 Task: Log work in the project TriumphTech for the issue 'Implement a new cloud-based customer service platform for a company with omnichannel communication and AI-powered chatbots' spent time as '3w 6d 22h 40m' and remaining time as '5w 4d 16h 44m' and move to bottom of backlog. Now add the issue to the epic 'Risk Assessment and Management'.
Action: Mouse moved to (1175, 531)
Screenshot: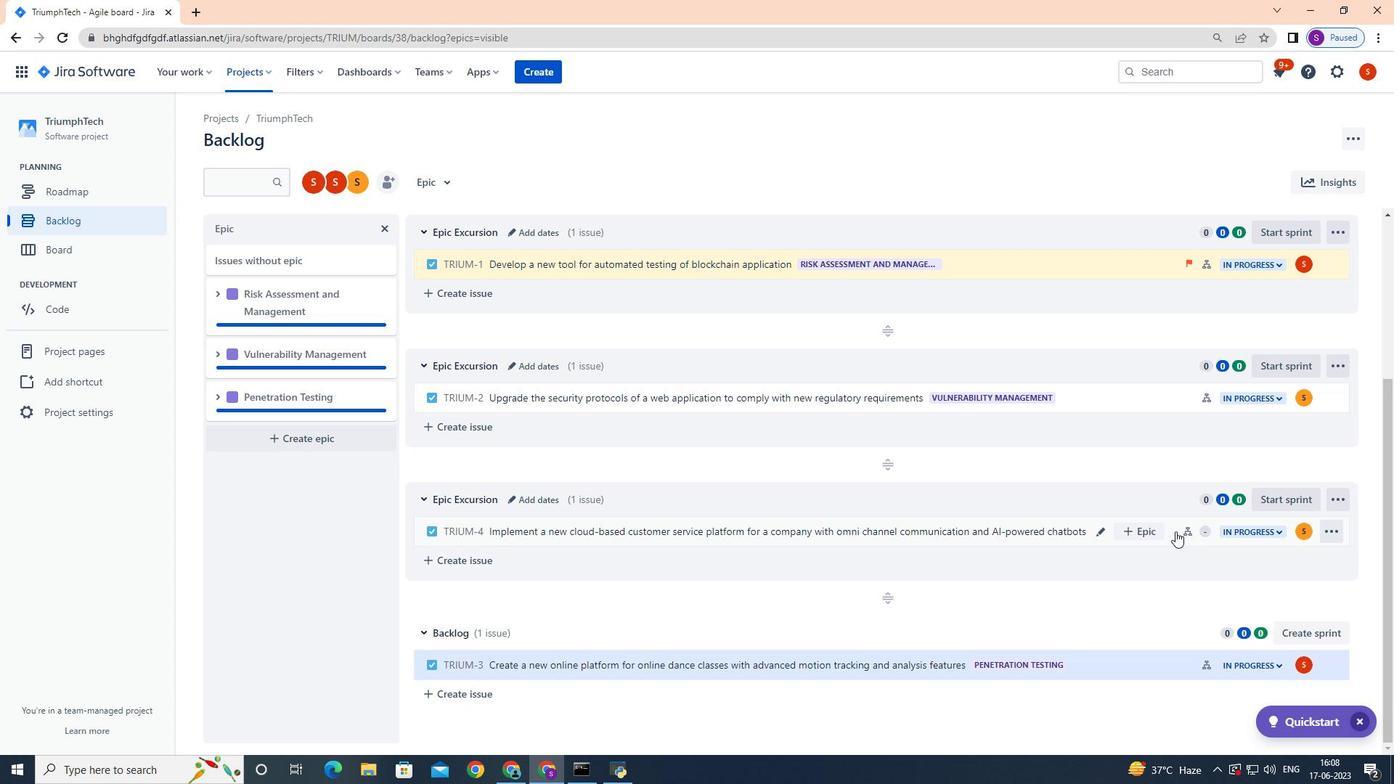 
Action: Mouse pressed left at (1175, 531)
Screenshot: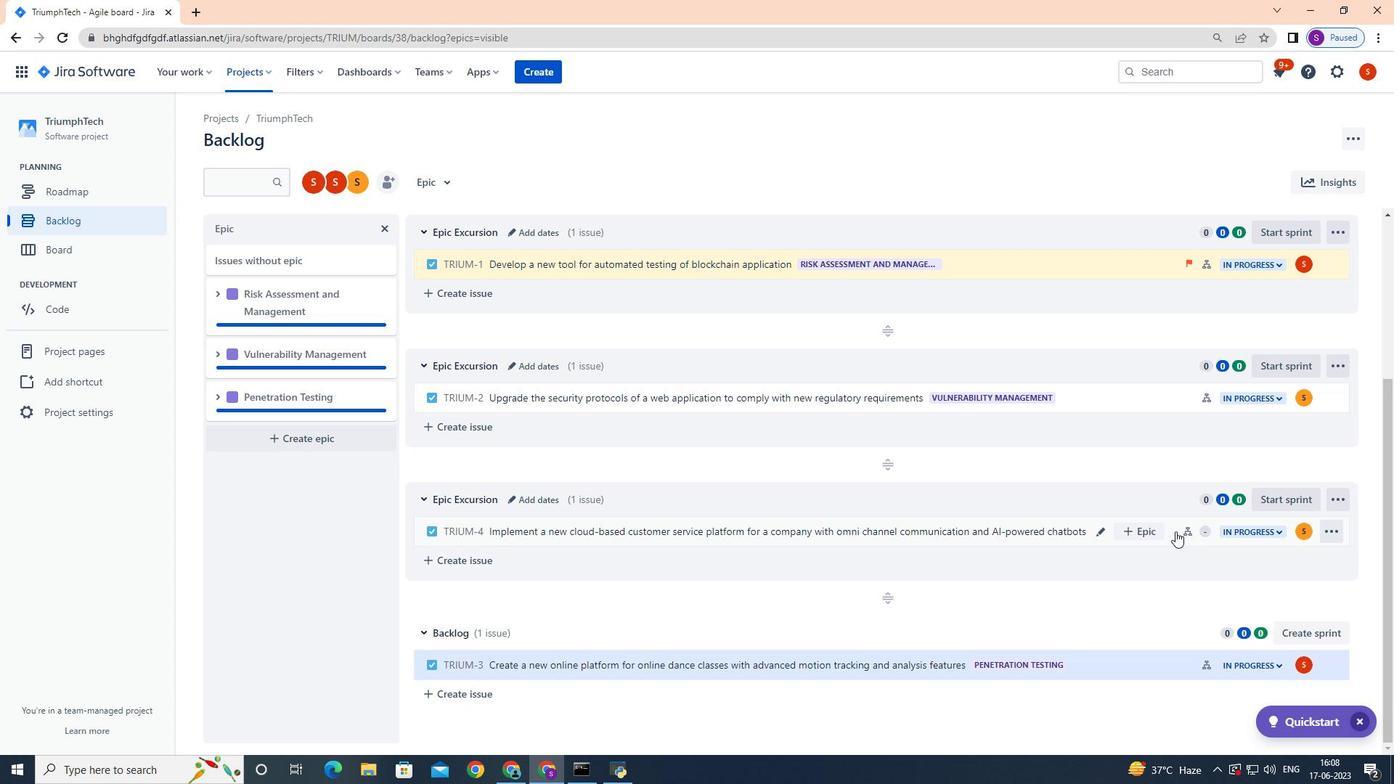
Action: Mouse moved to (1182, 531)
Screenshot: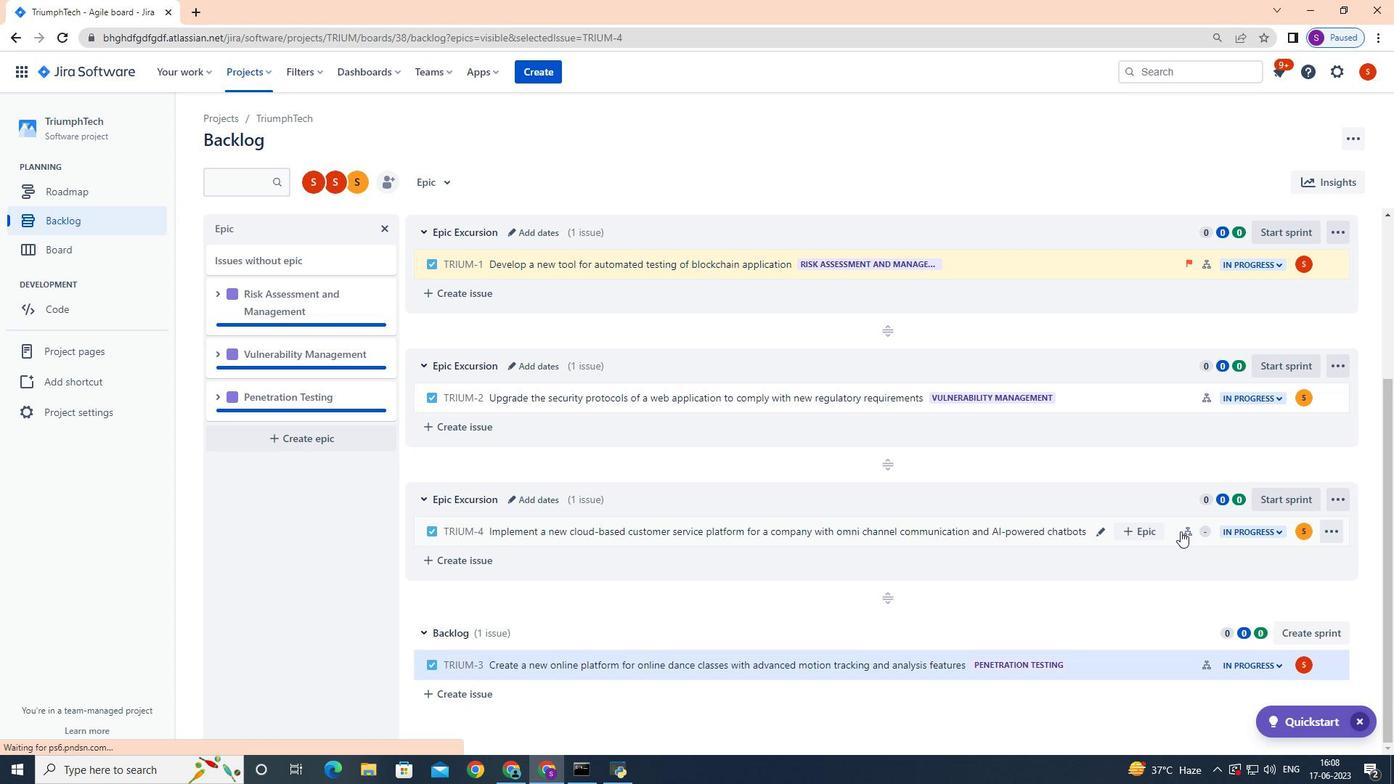 
Action: Mouse pressed left at (1182, 531)
Screenshot: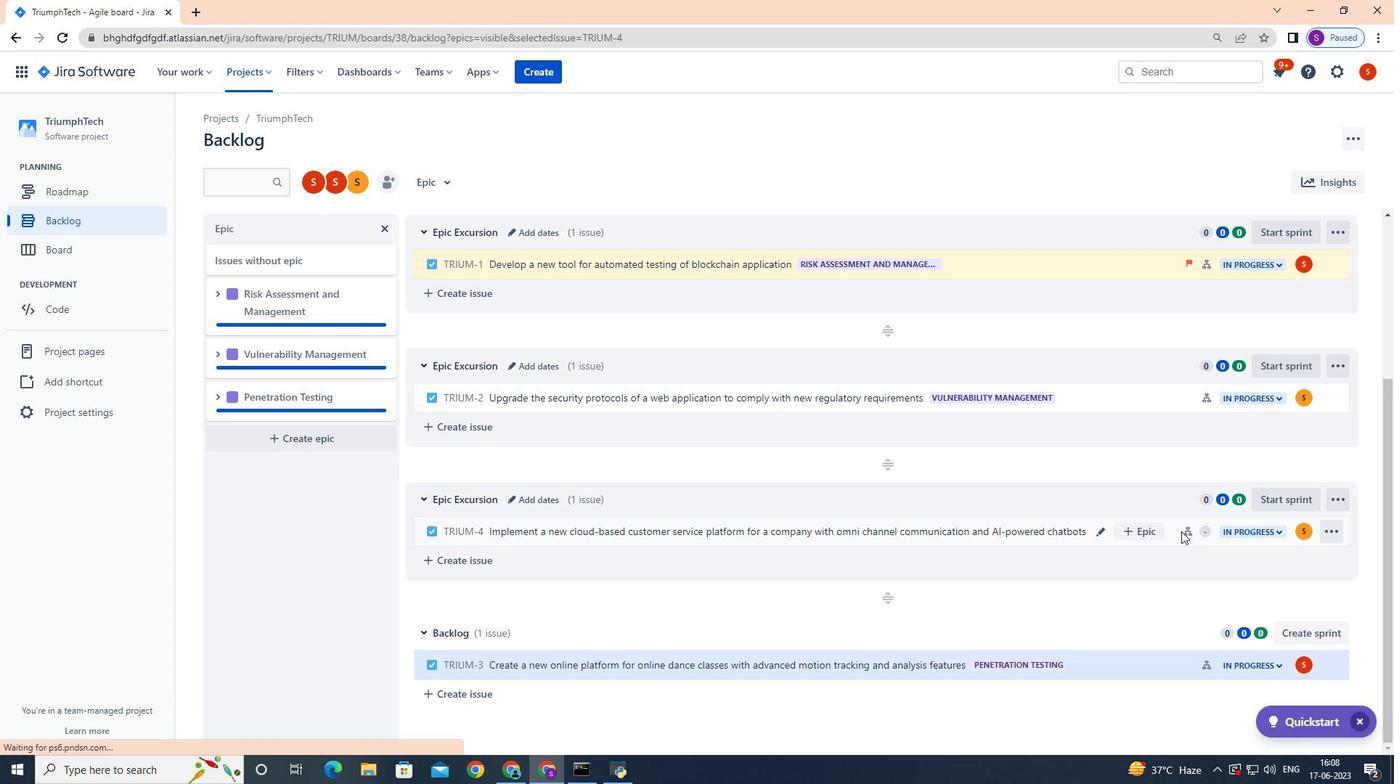 
Action: Mouse moved to (1331, 220)
Screenshot: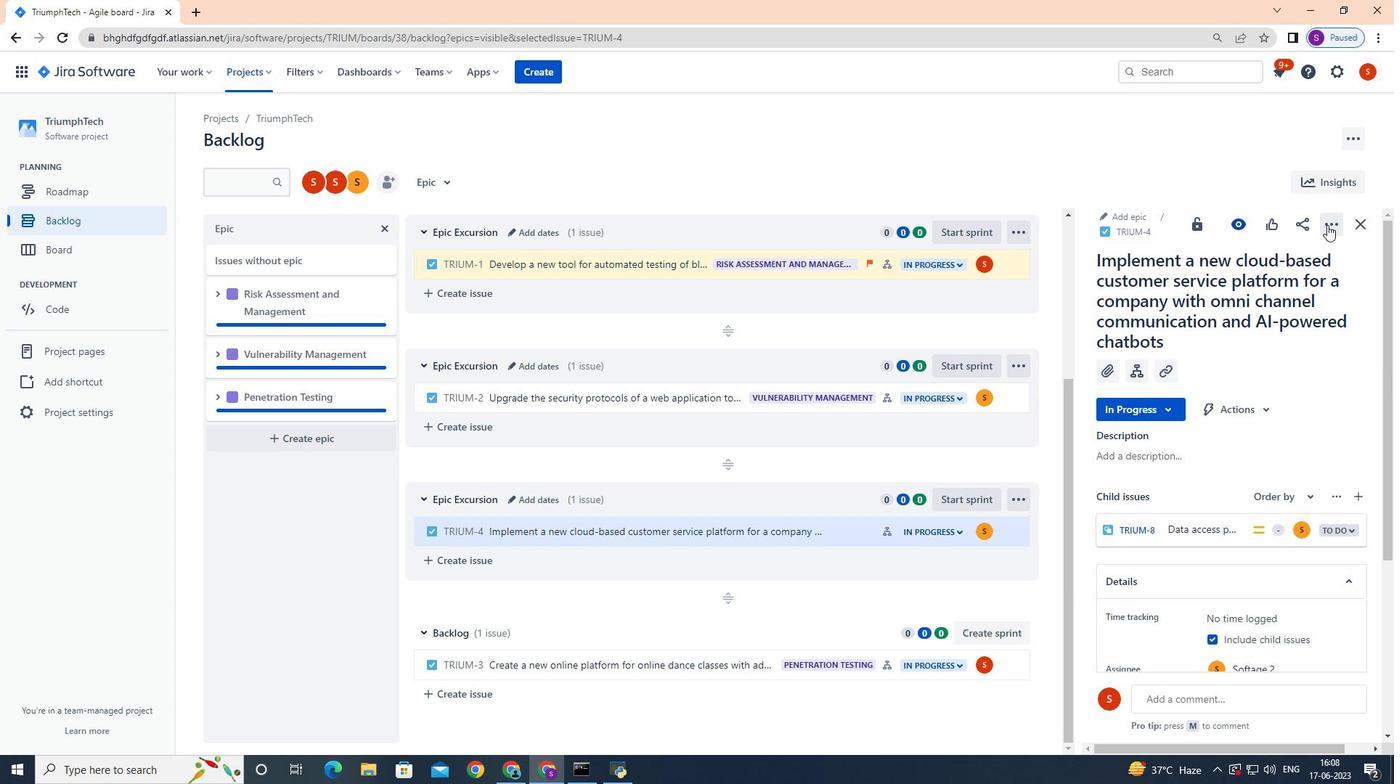 
Action: Mouse pressed left at (1331, 220)
Screenshot: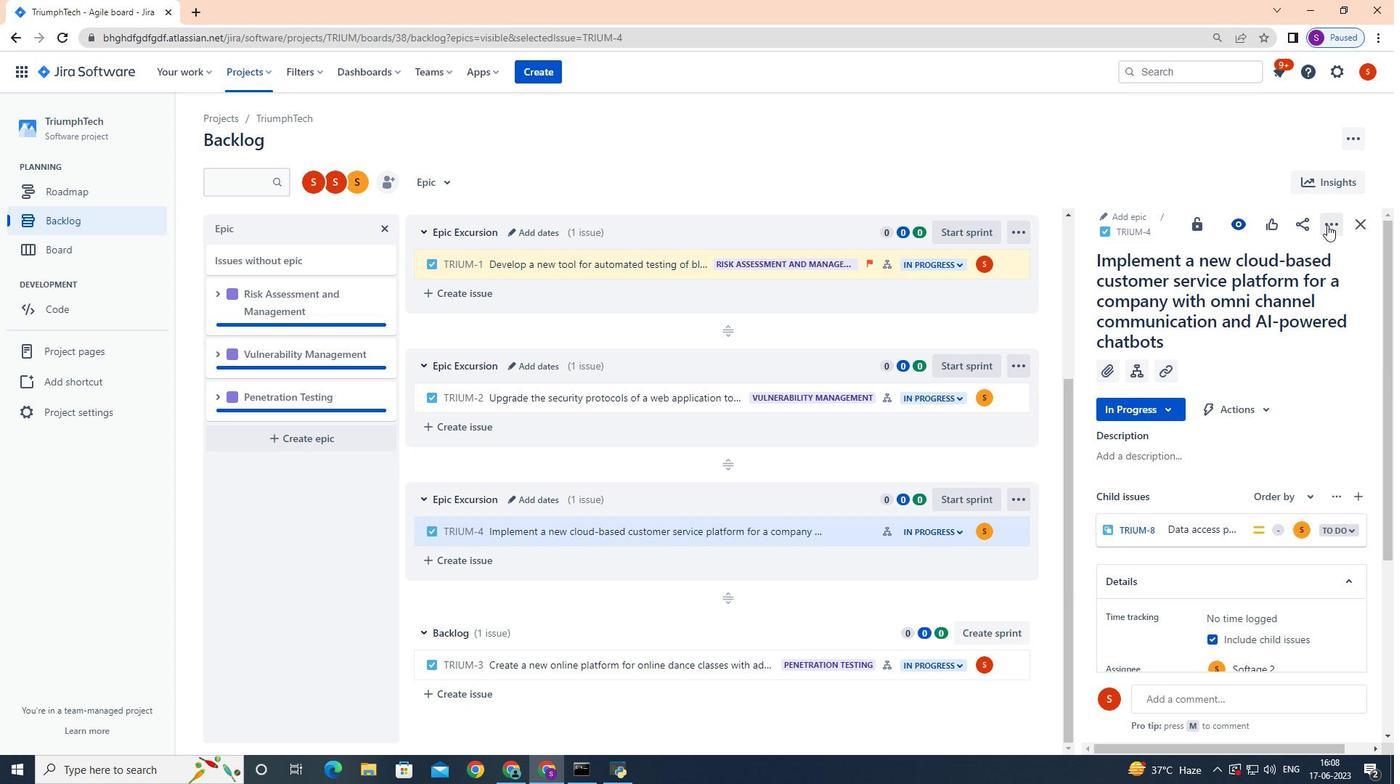
Action: Mouse moved to (1301, 265)
Screenshot: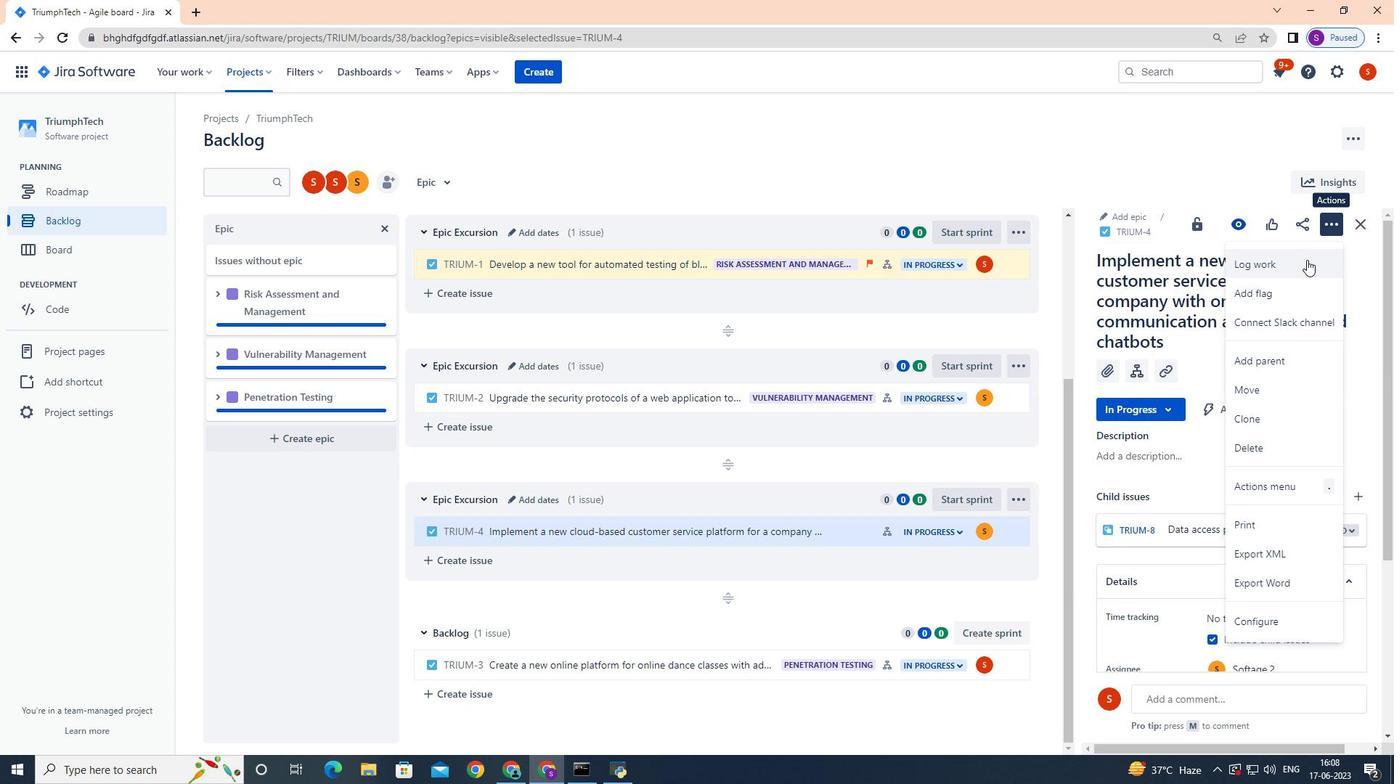 
Action: Mouse pressed left at (1301, 265)
Screenshot: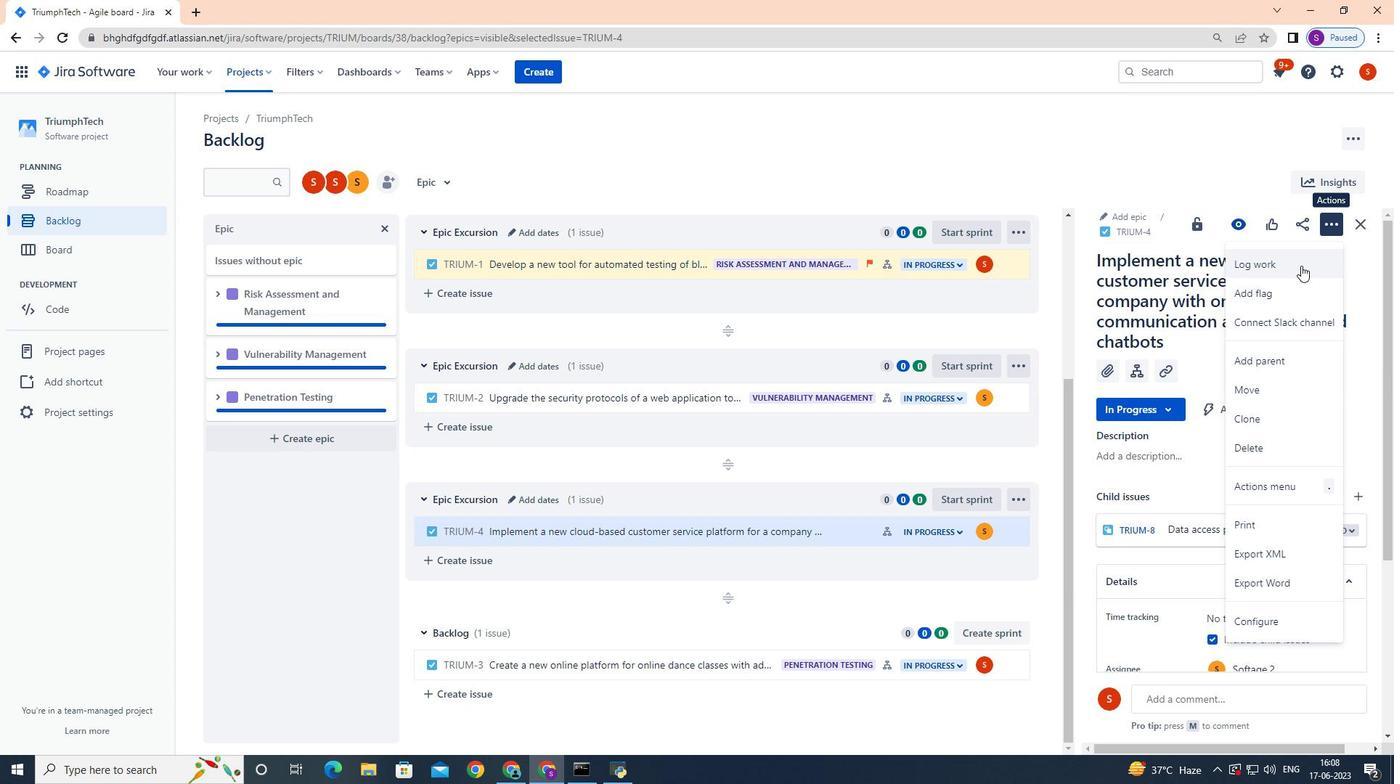 
Action: Mouse moved to (1296, 265)
Screenshot: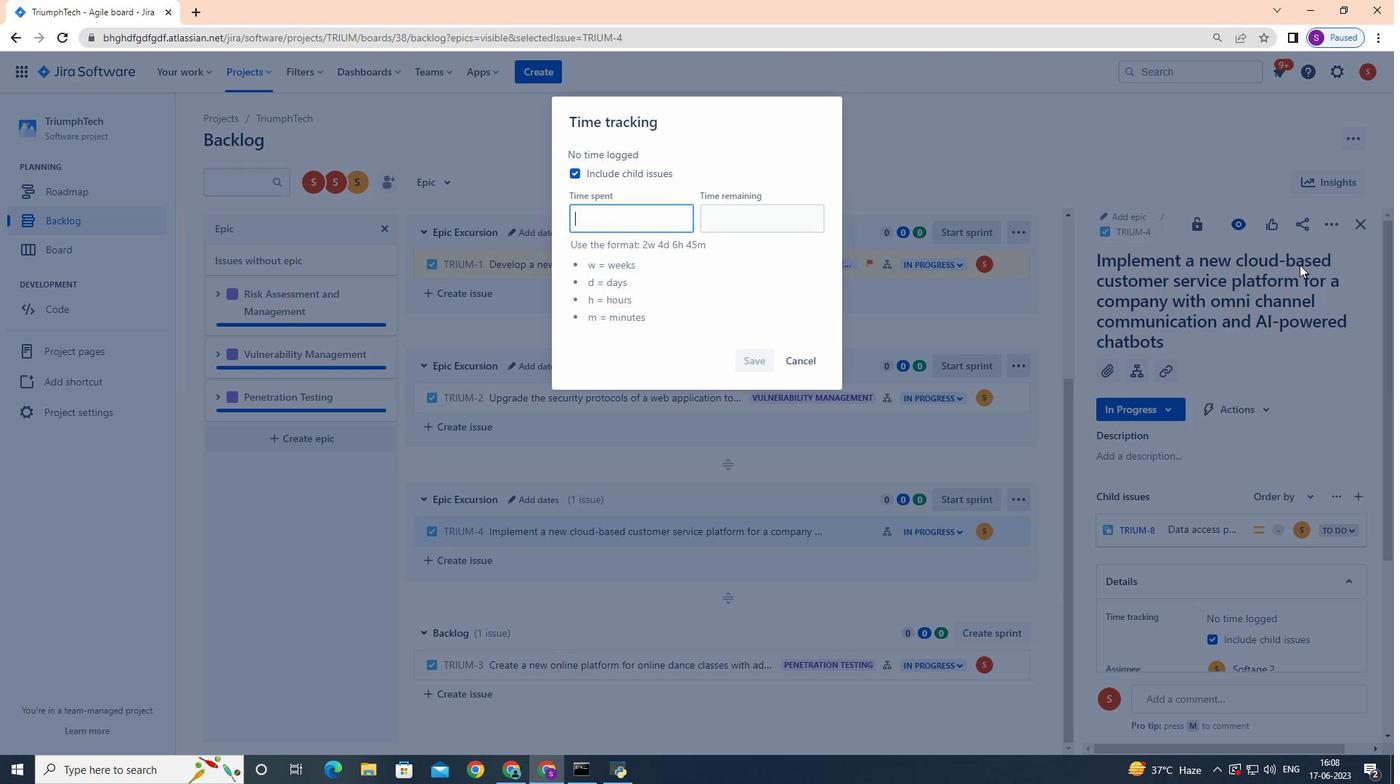 
Action: Key pressed 3w<Key.space>6d<Key.space>22h<Key.space>40m
Screenshot: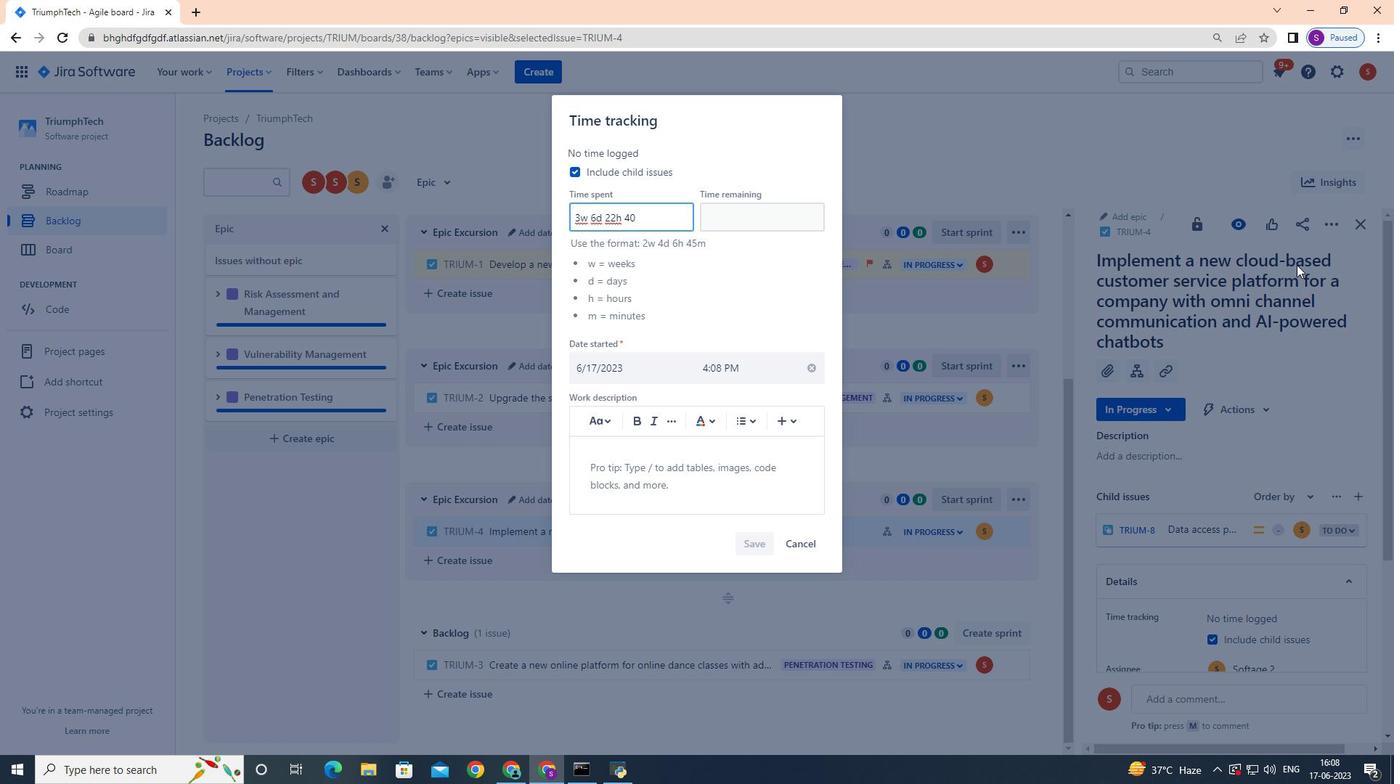 
Action: Mouse moved to (741, 221)
Screenshot: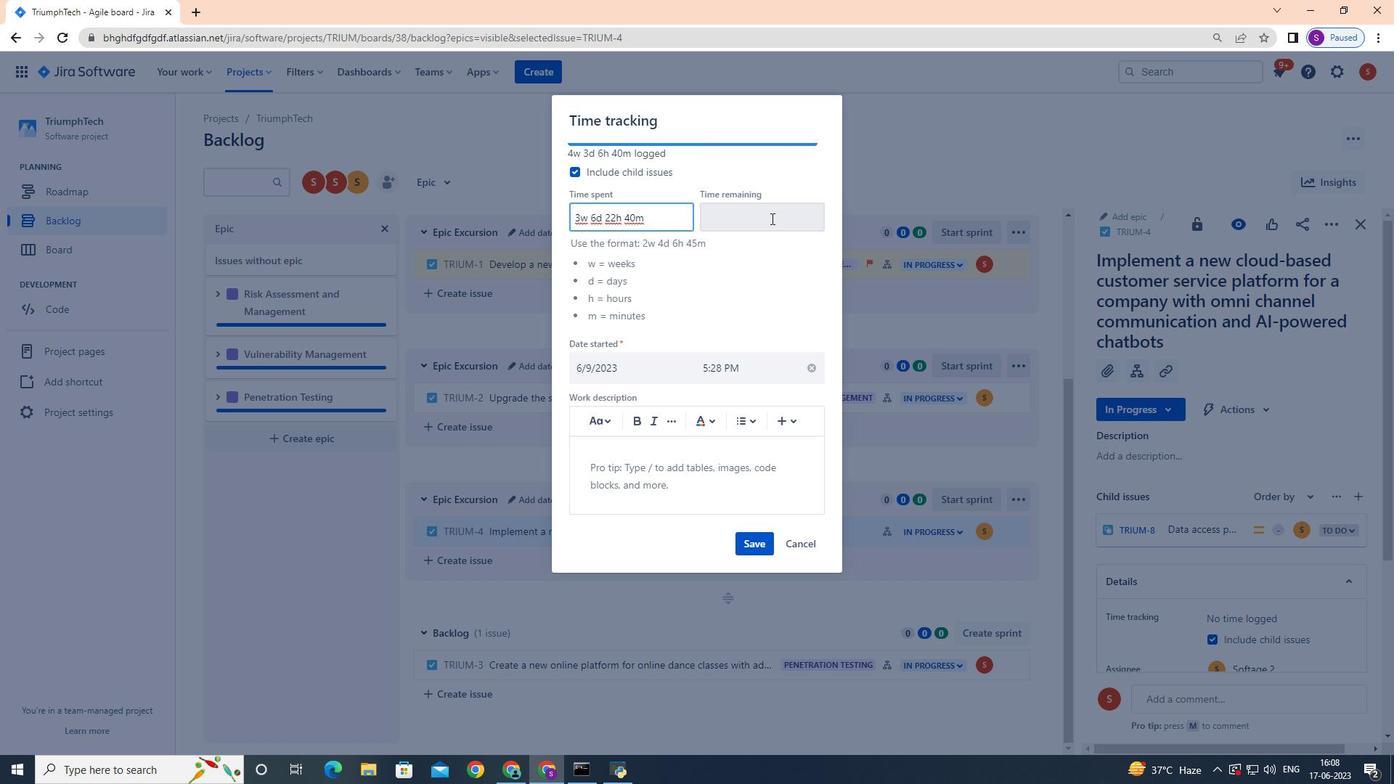 
Action: Mouse pressed left at (741, 221)
Screenshot: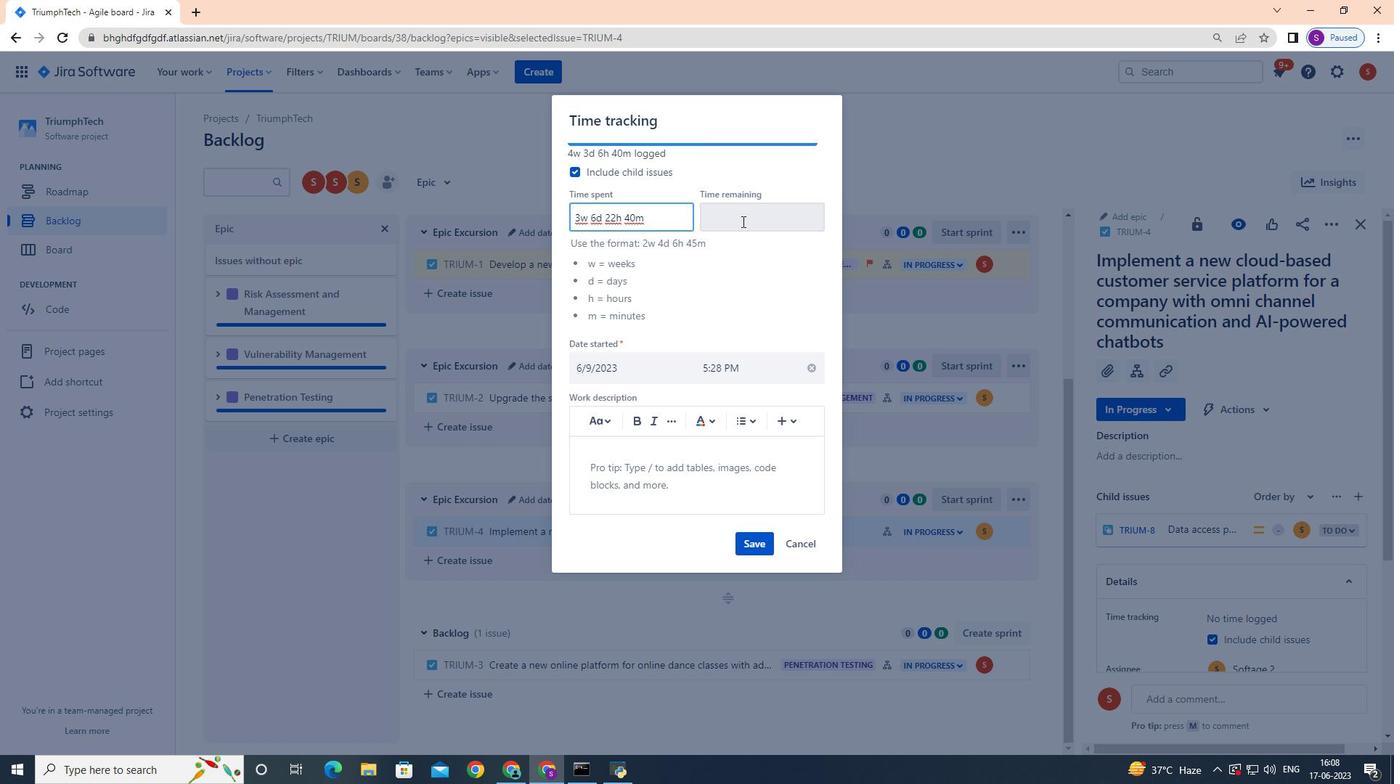 
Action: Mouse moved to (747, 219)
Screenshot: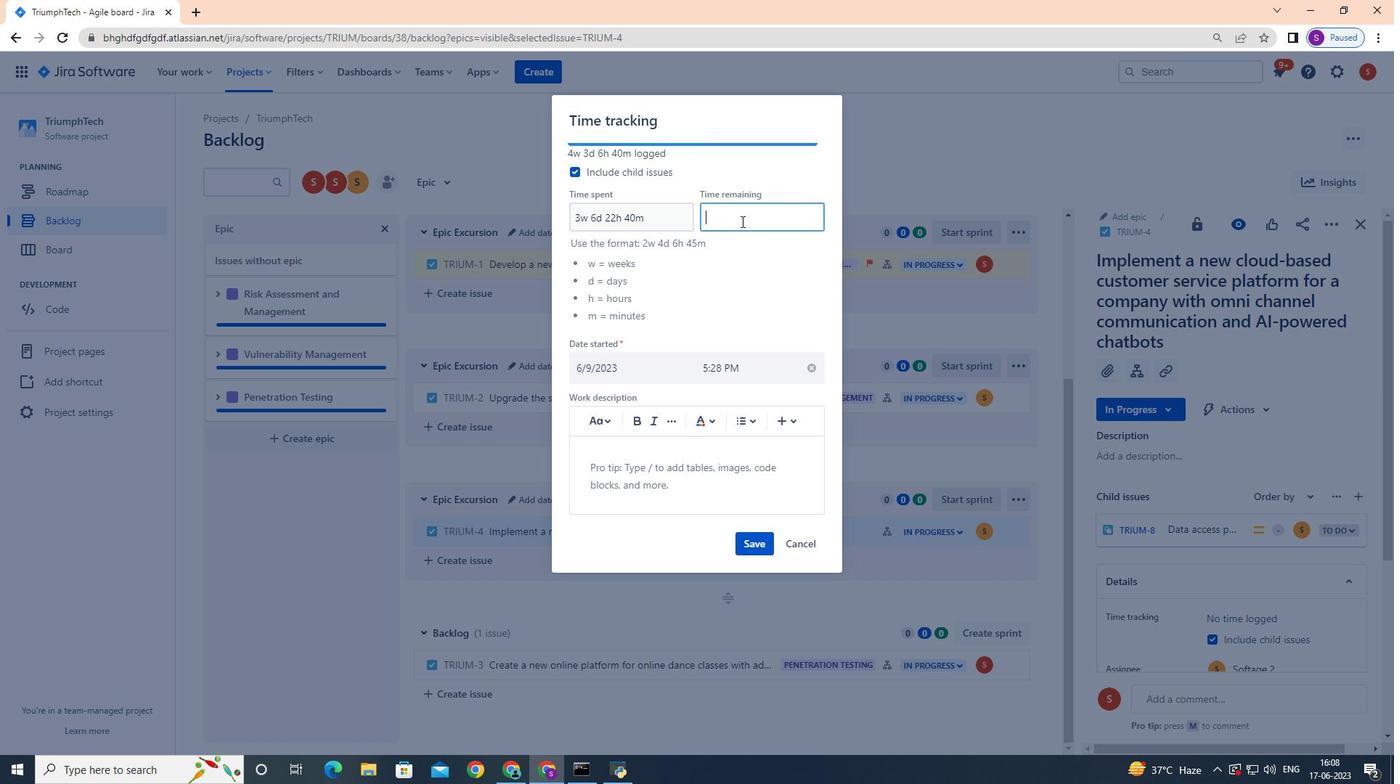 
Action: Key pressed 5w<Key.space>4d<Key.space>16h<Key.space>44m
Screenshot: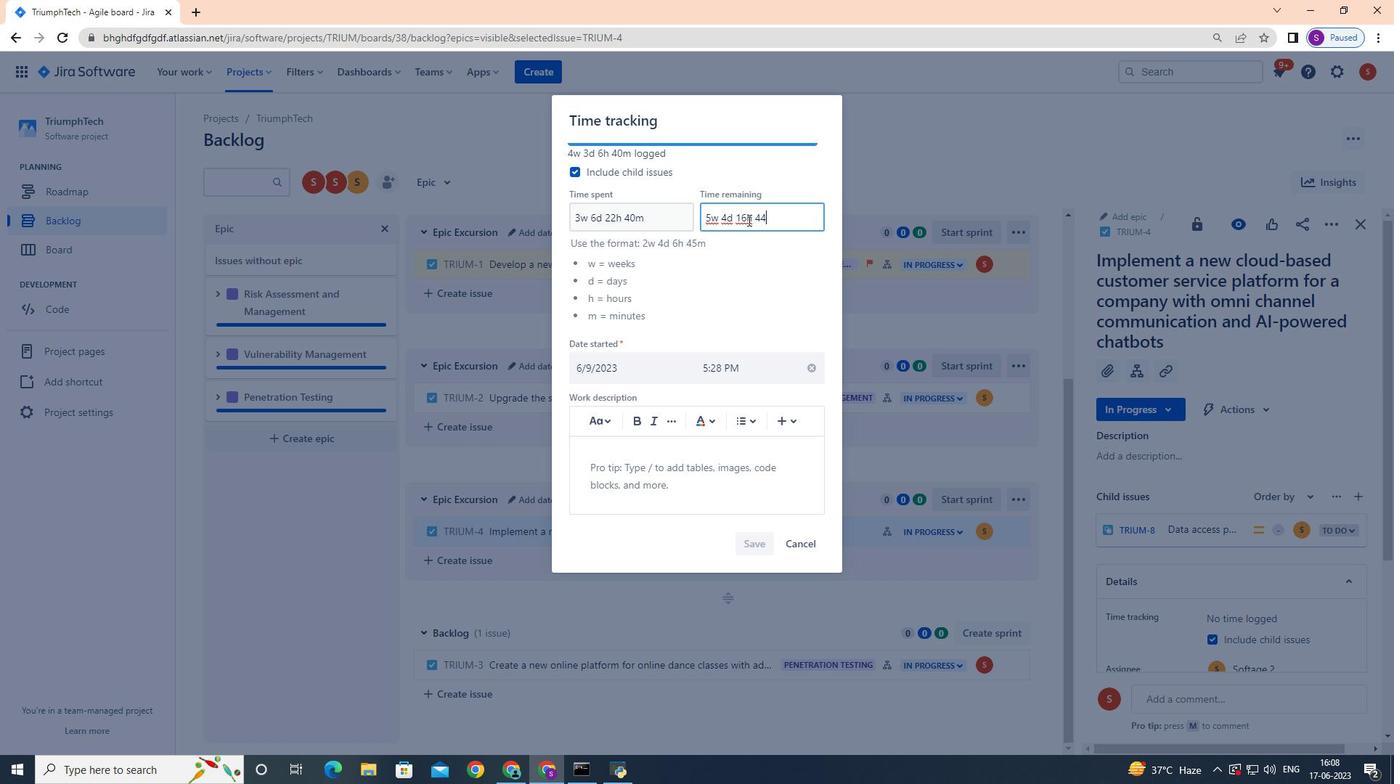 
Action: Mouse moved to (757, 546)
Screenshot: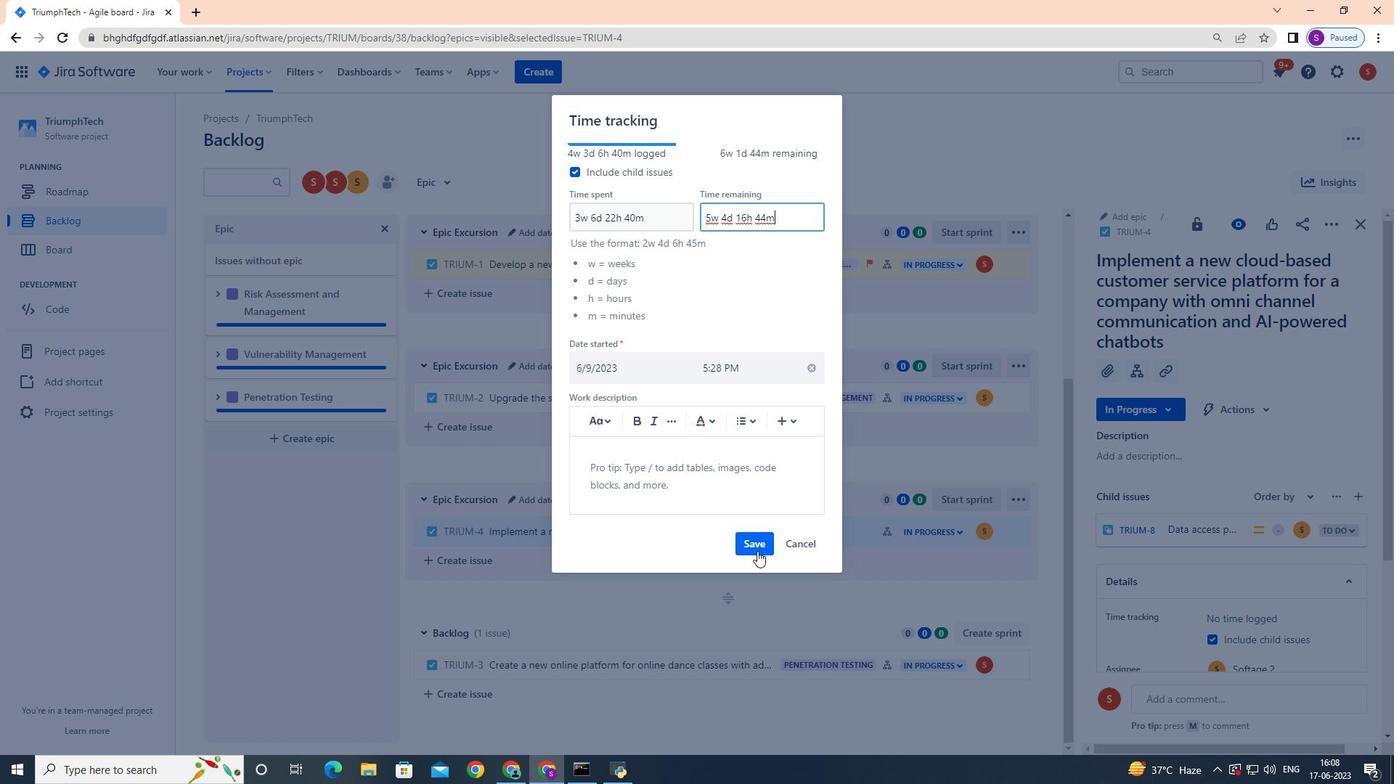 
Action: Mouse pressed left at (757, 546)
Screenshot: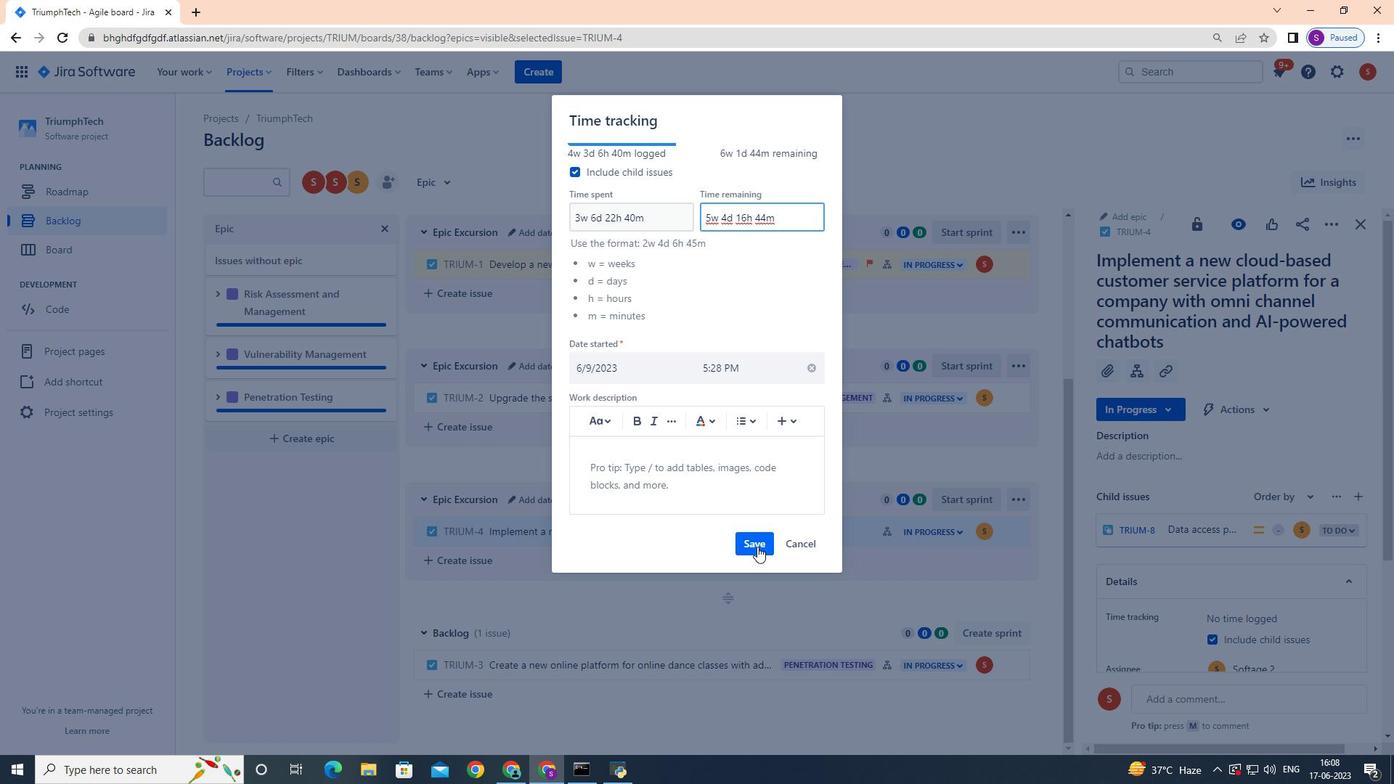 
Action: Mouse moved to (1015, 532)
Screenshot: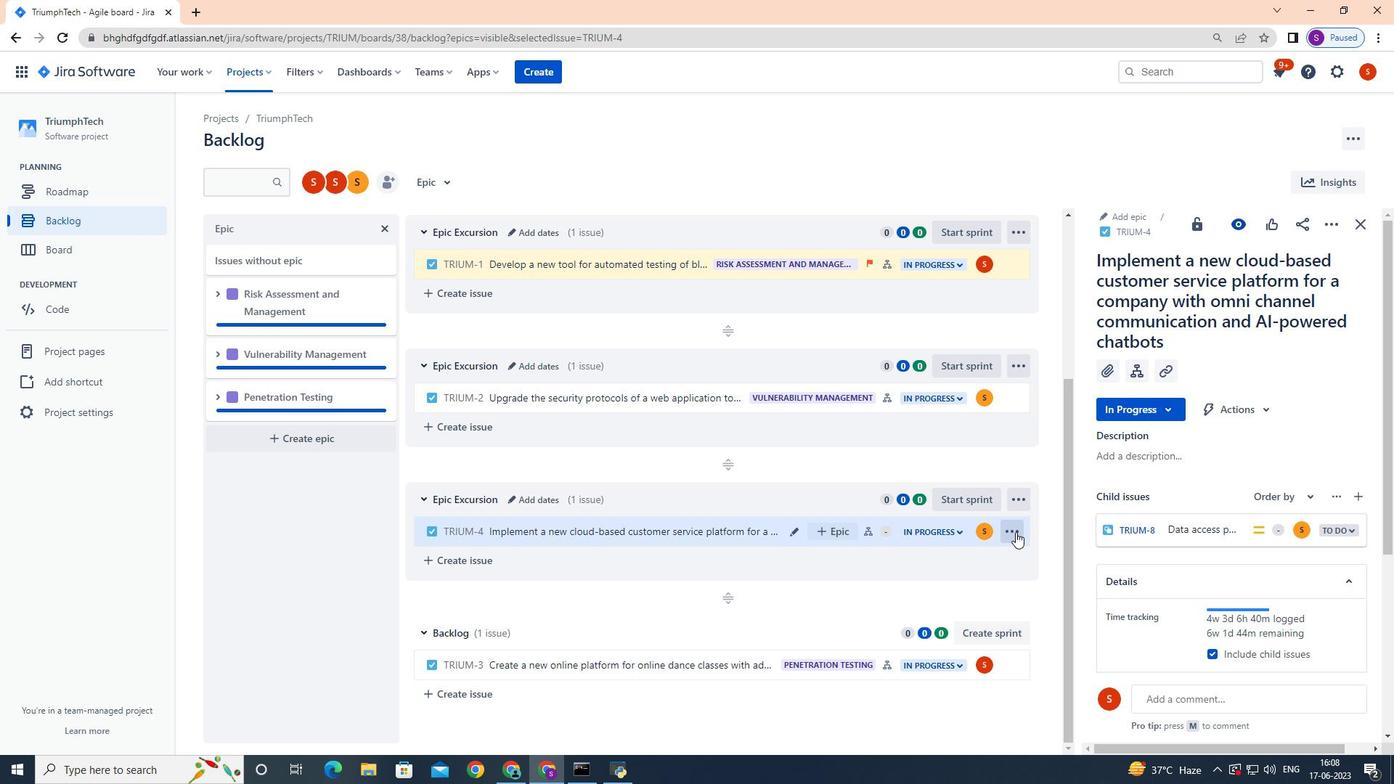 
Action: Mouse pressed left at (1015, 532)
Screenshot: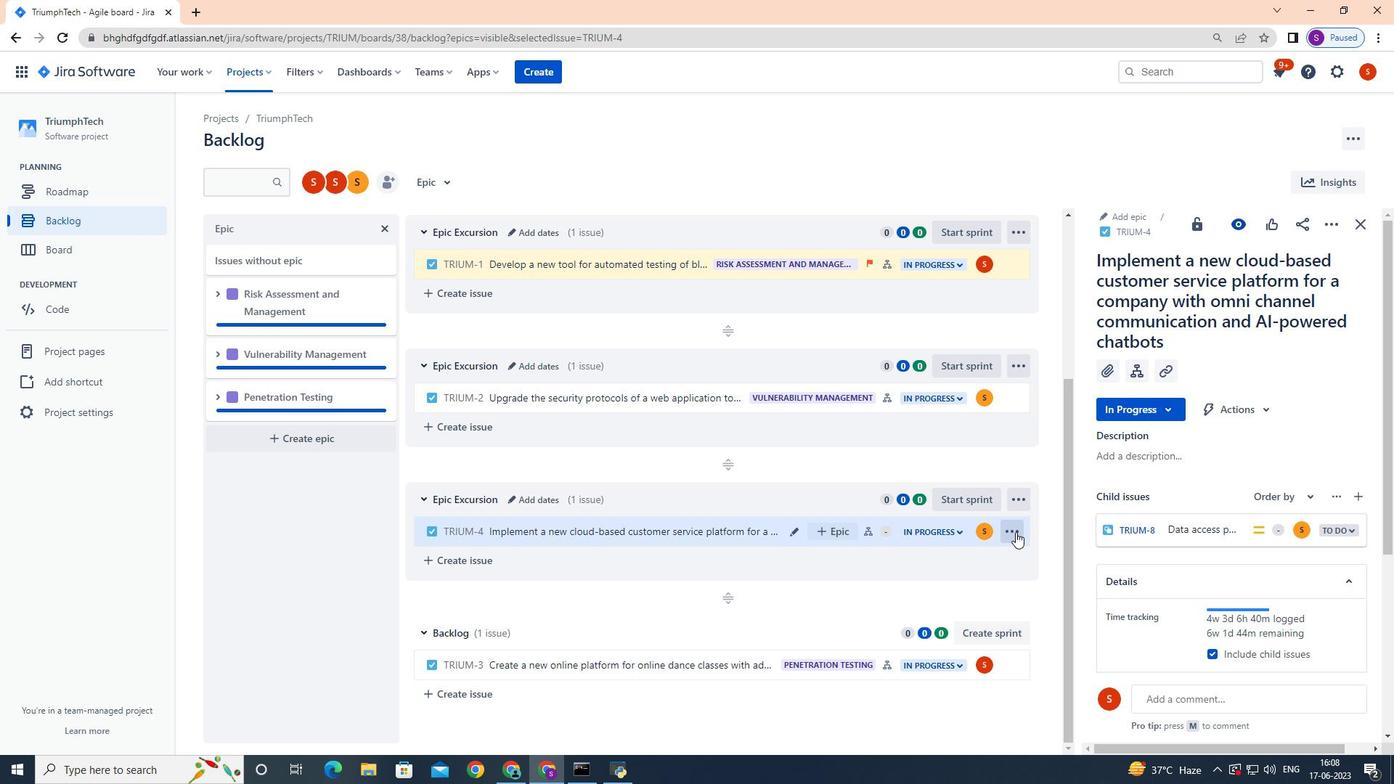 
Action: Mouse moved to (990, 498)
Screenshot: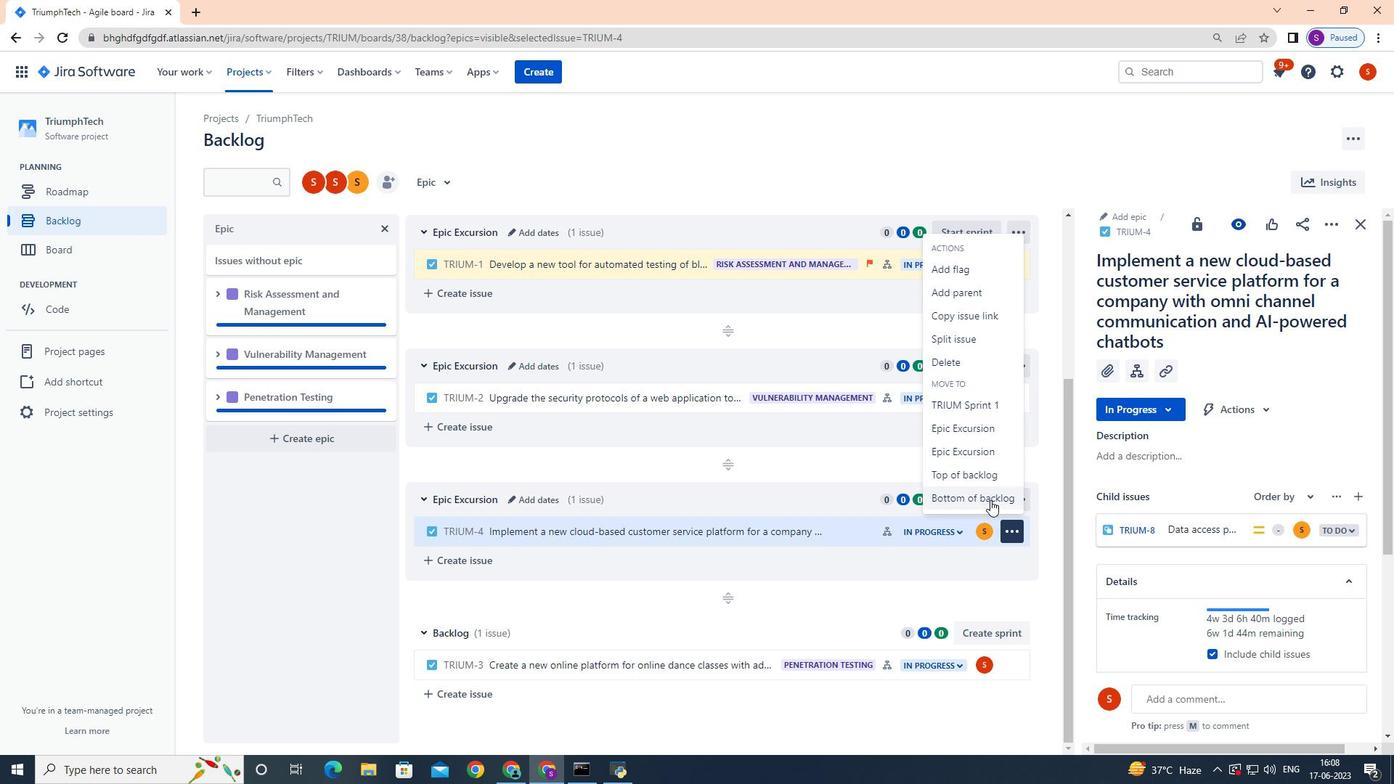 
Action: Mouse pressed left at (990, 498)
Screenshot: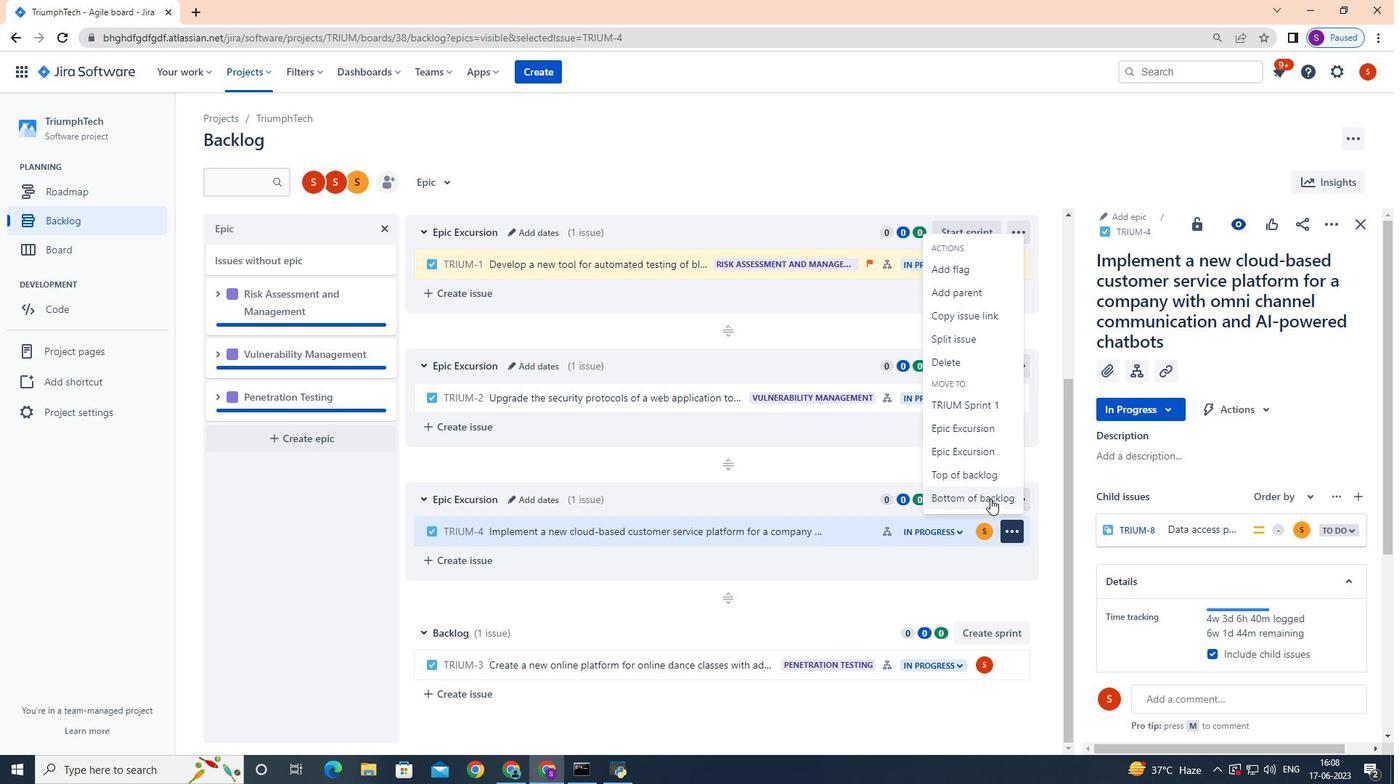 
Action: Mouse moved to (837, 695)
Screenshot: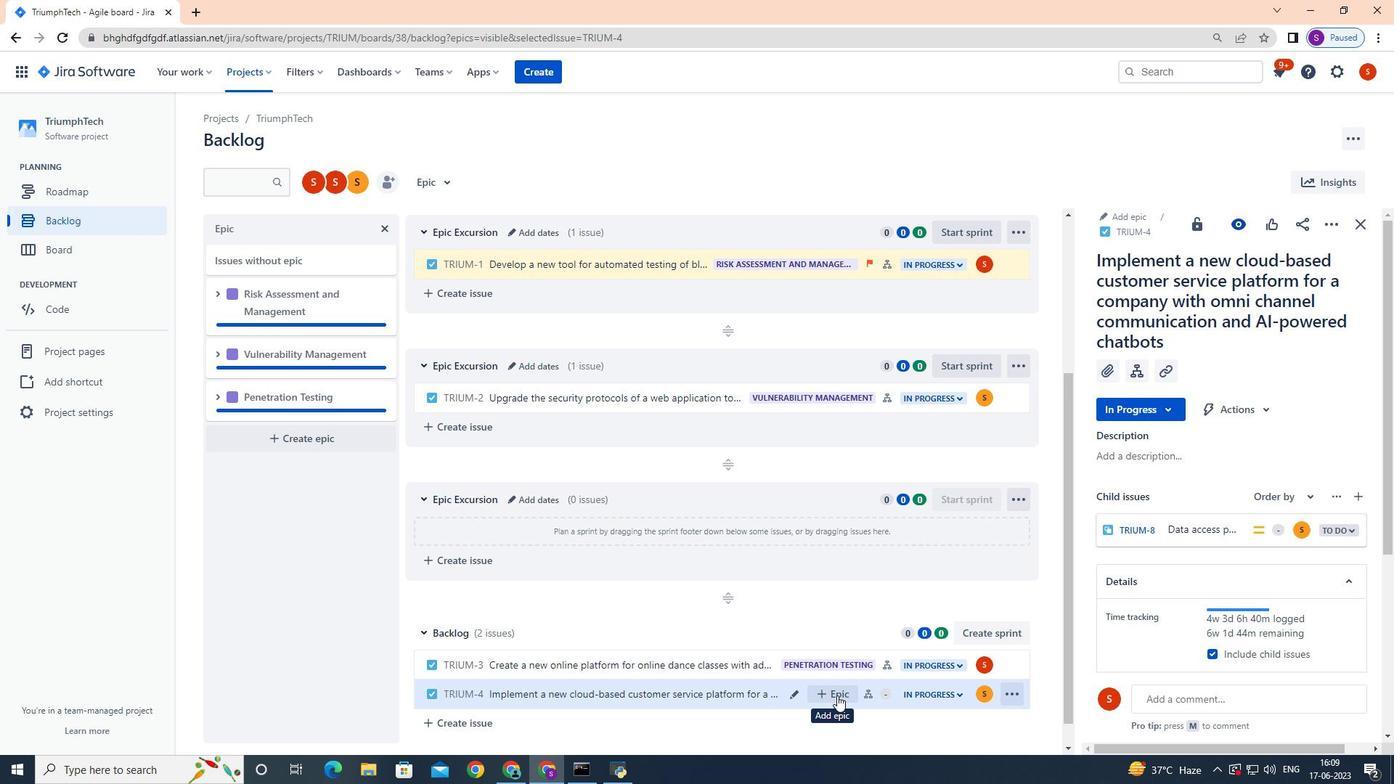 
Action: Mouse pressed left at (837, 695)
Screenshot: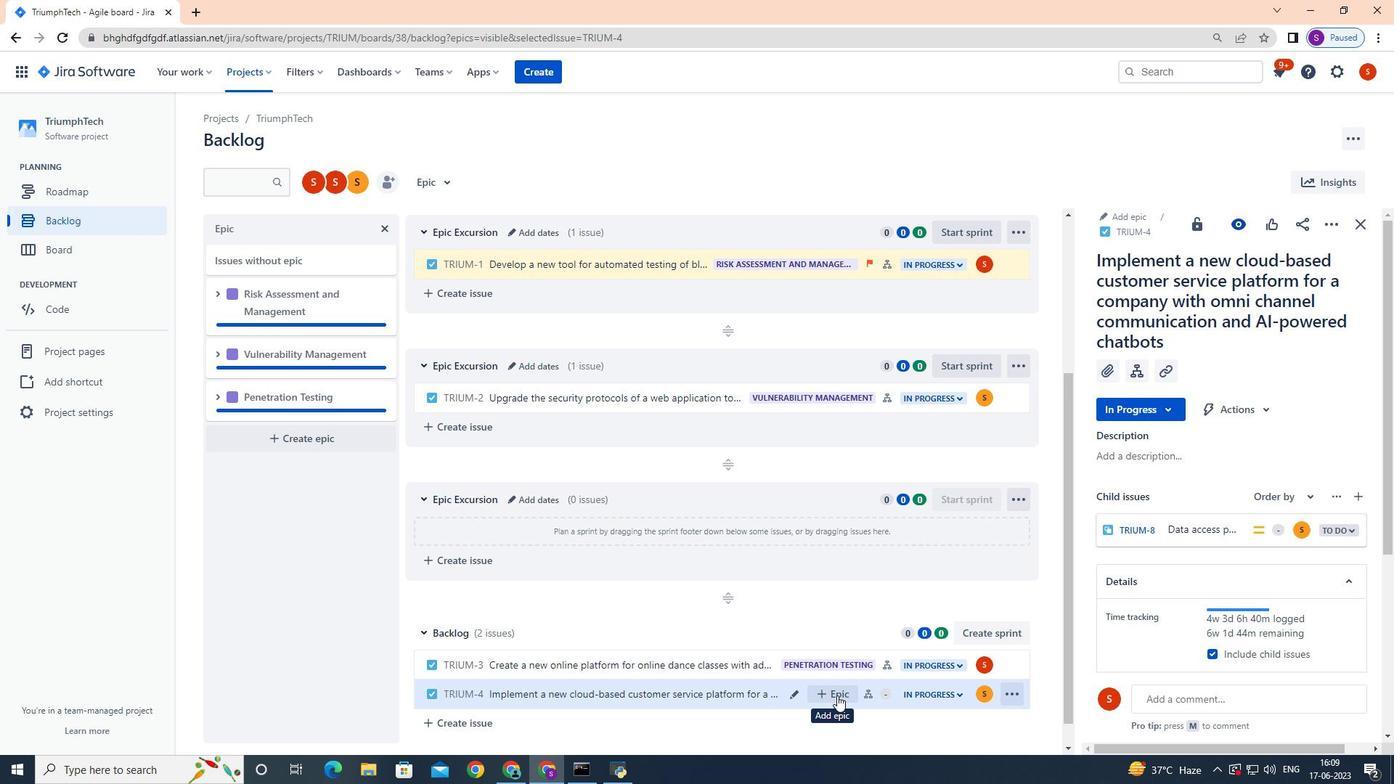 
Action: Mouse moved to (832, 689)
Screenshot: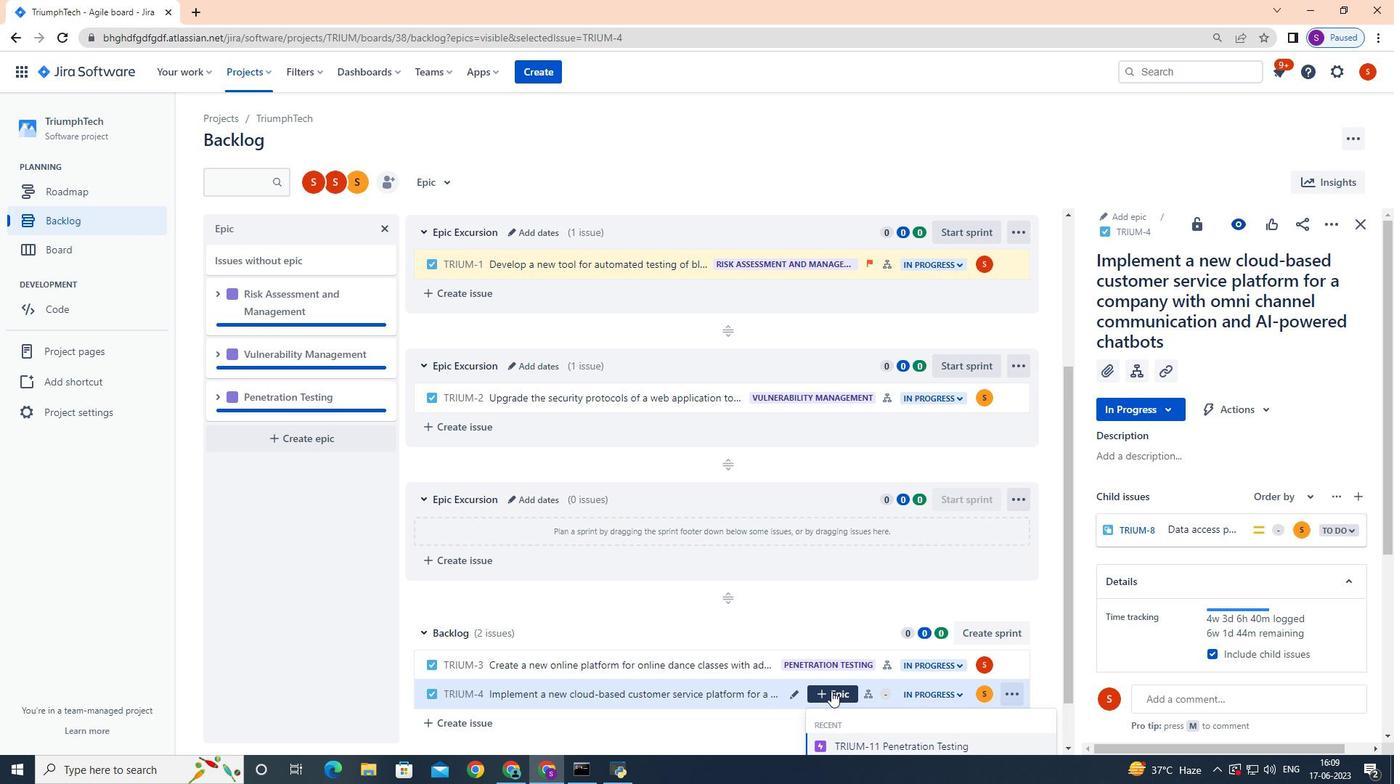 
Action: Mouse scrolled (832, 689) with delta (0, 0)
Screenshot: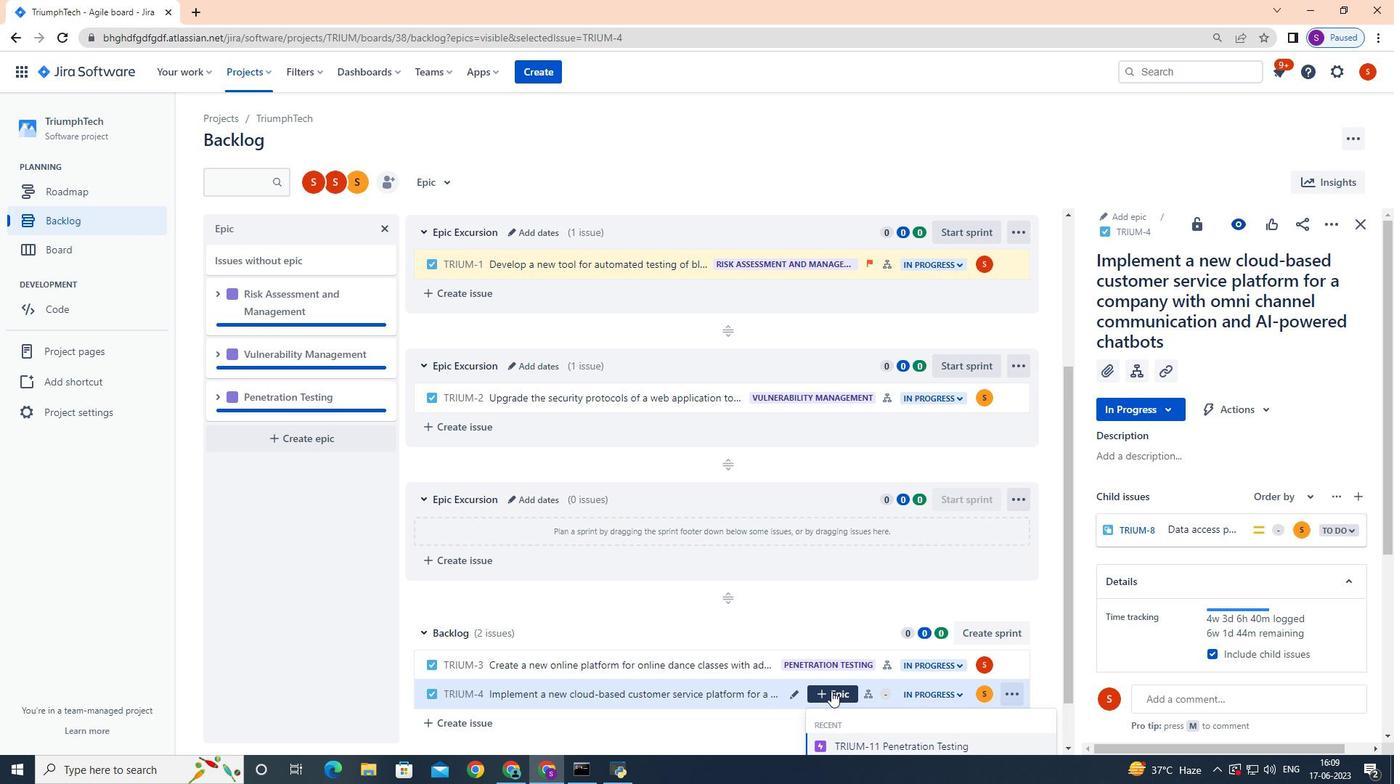 
Action: Mouse moved to (850, 694)
Screenshot: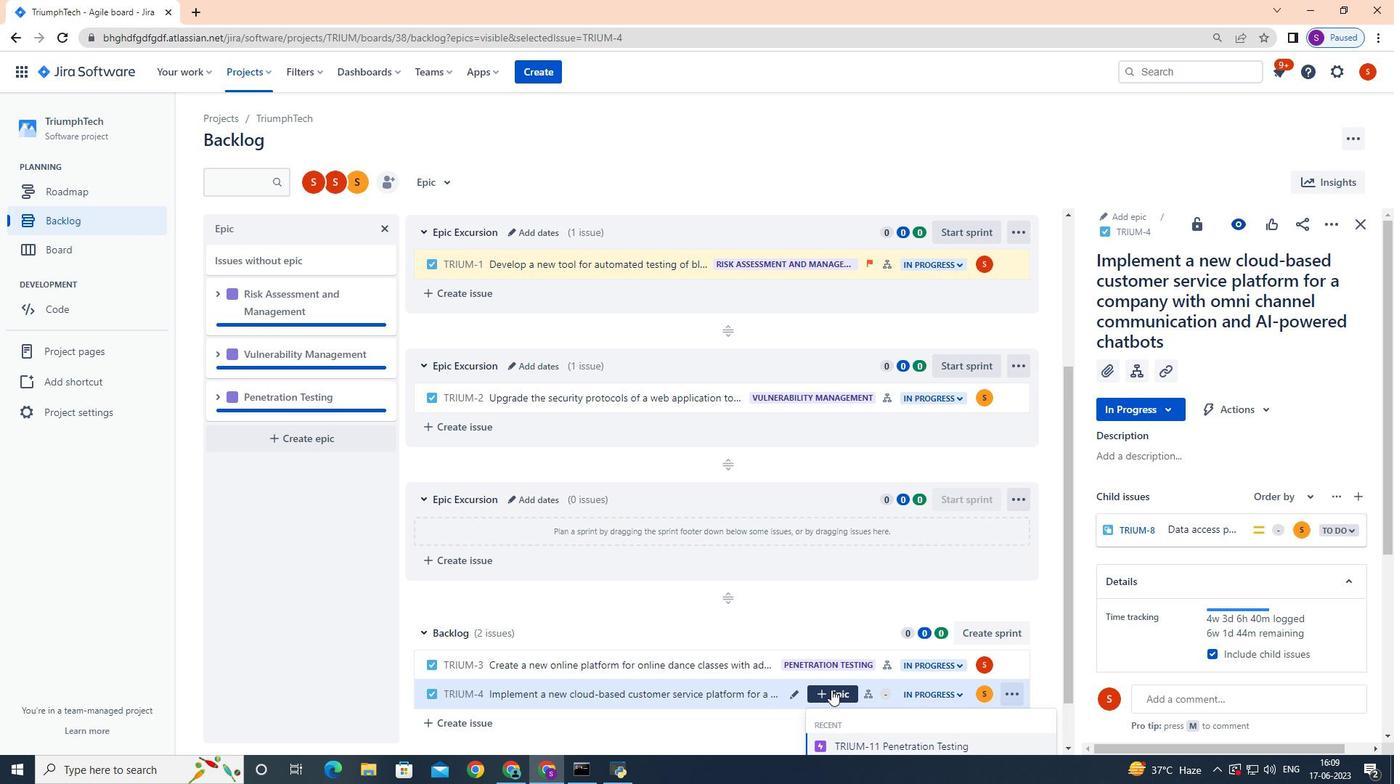 
Action: Mouse scrolled (850, 693) with delta (0, 0)
Screenshot: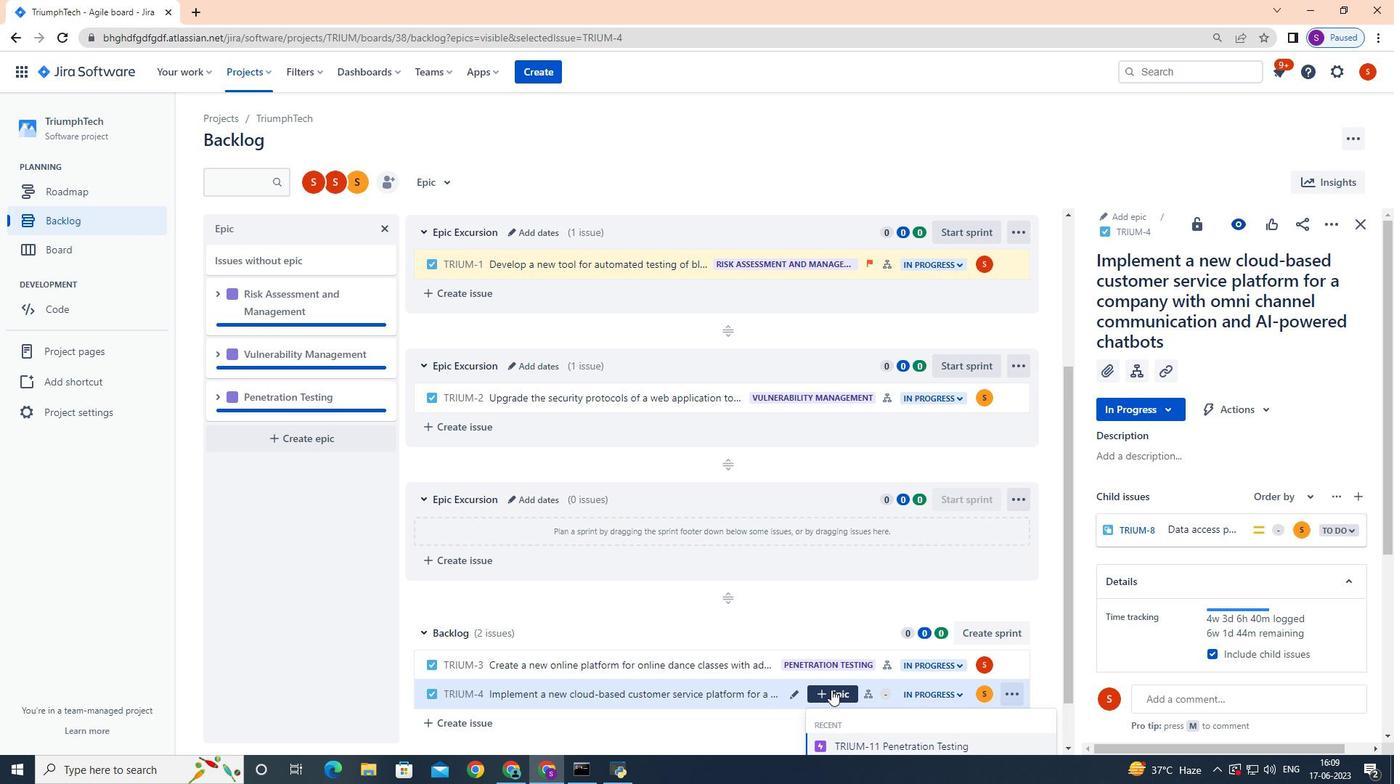 
Action: Mouse moved to (885, 699)
Screenshot: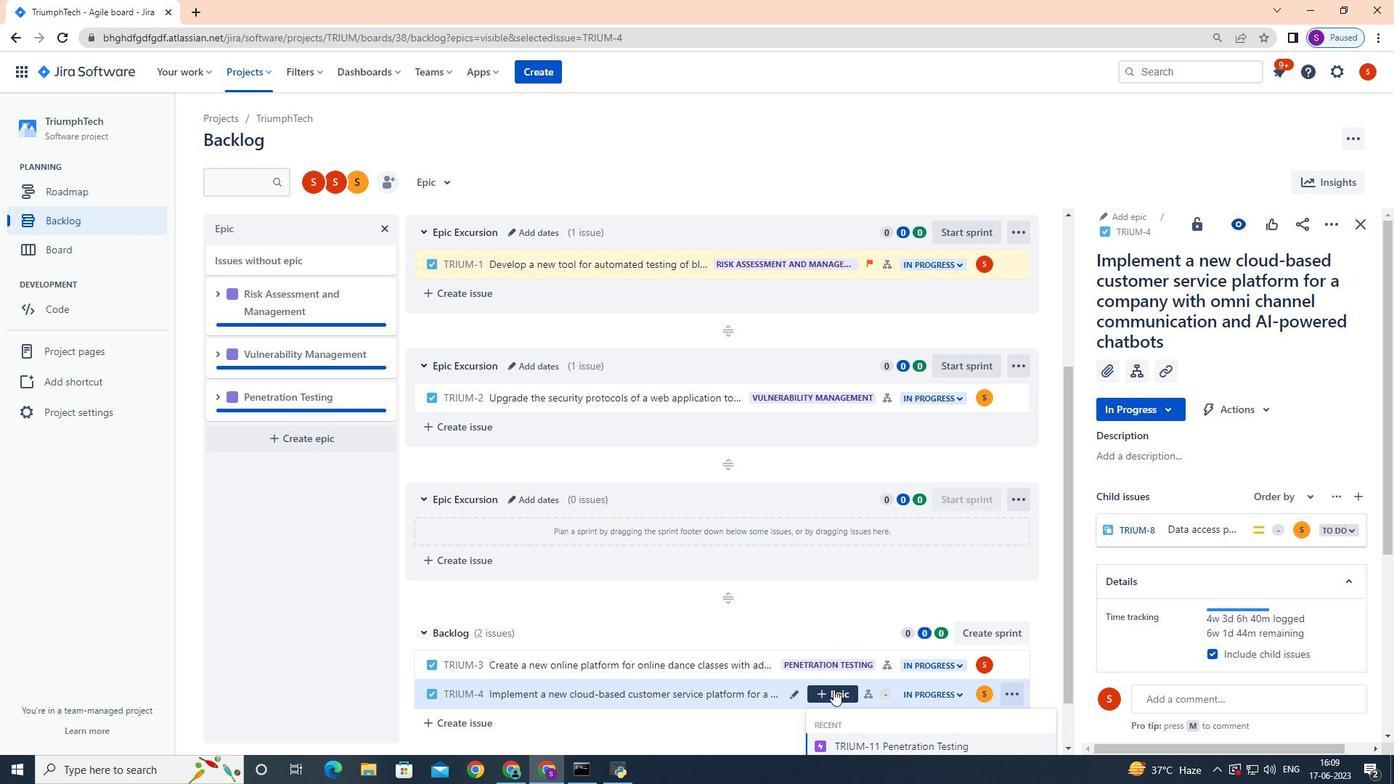 
Action: Mouse scrolled (885, 698) with delta (0, 0)
Screenshot: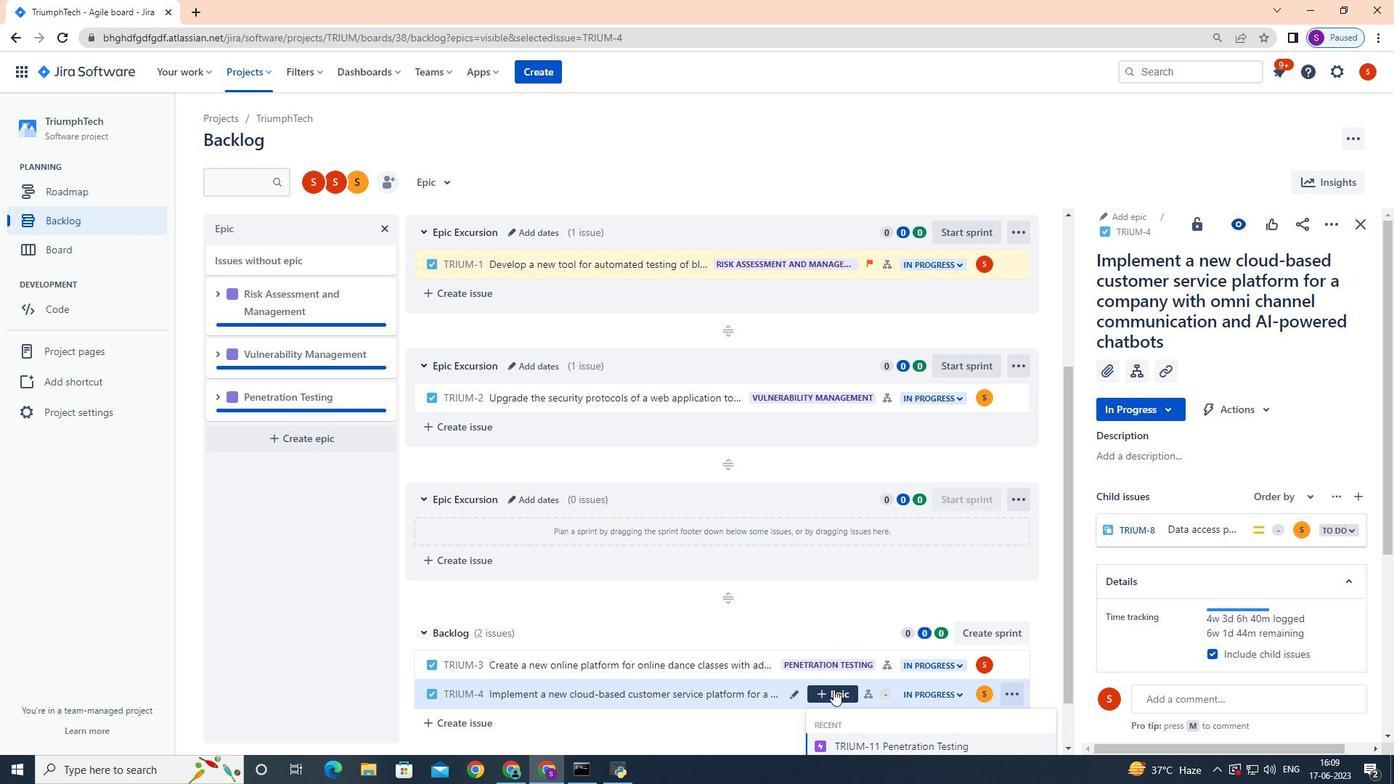 
Action: Mouse moved to (917, 705)
Screenshot: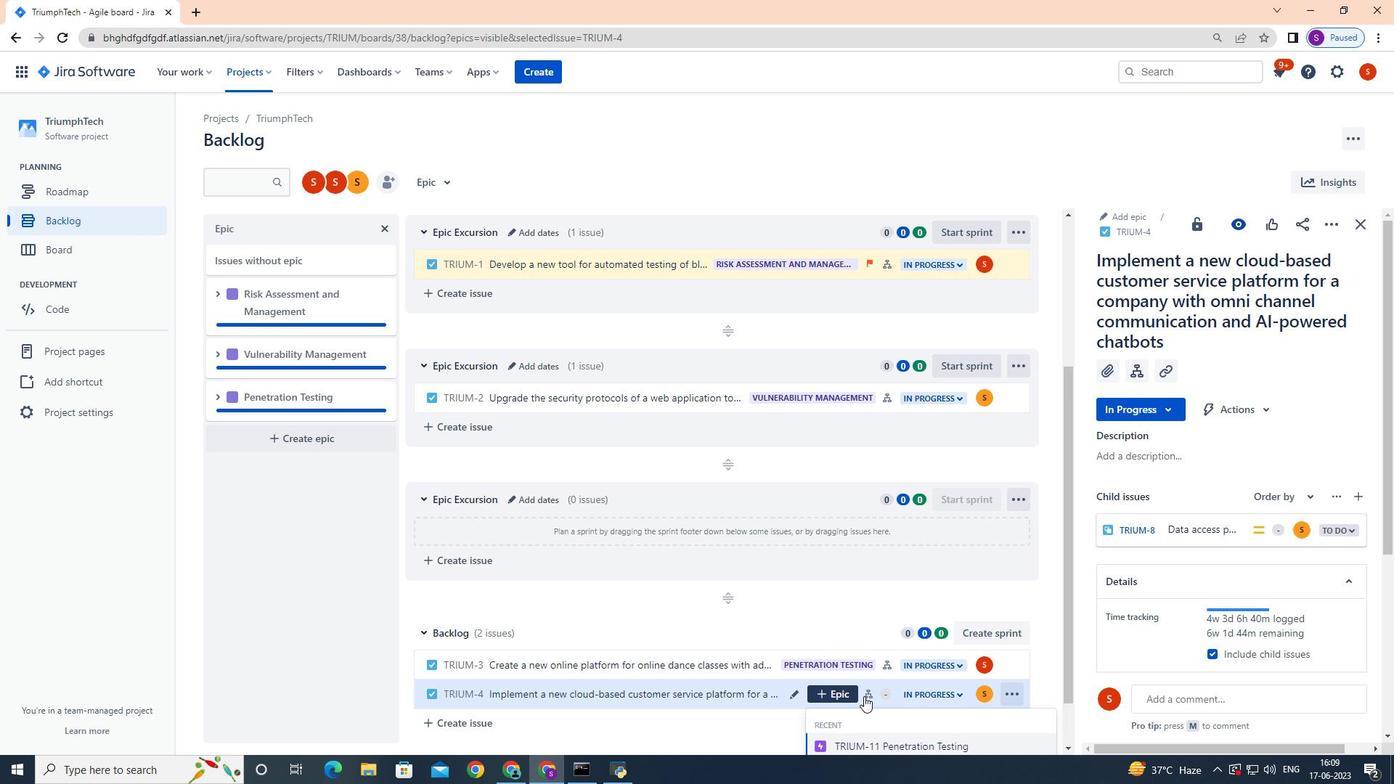 
Action: Mouse scrolled (917, 705) with delta (0, 0)
Screenshot: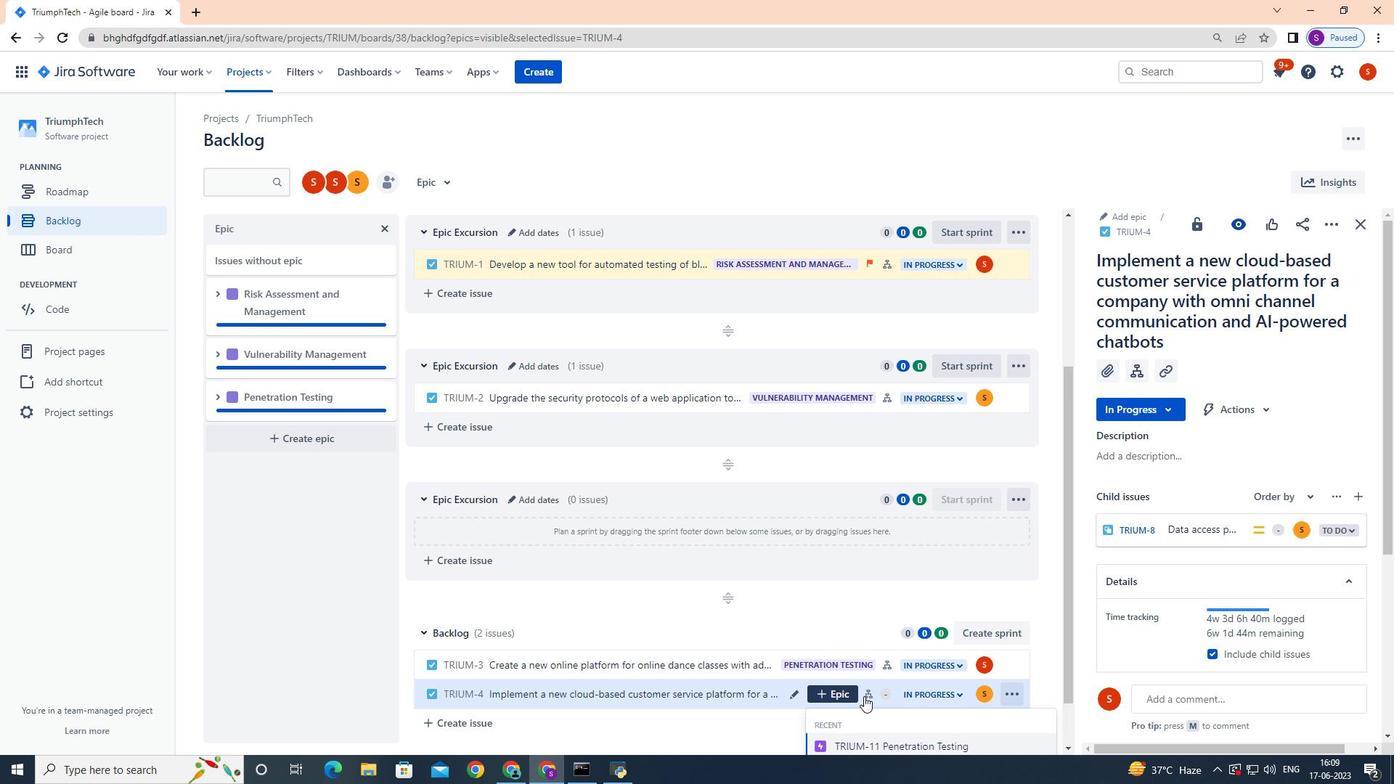 
Action: Mouse moved to (917, 705)
Screenshot: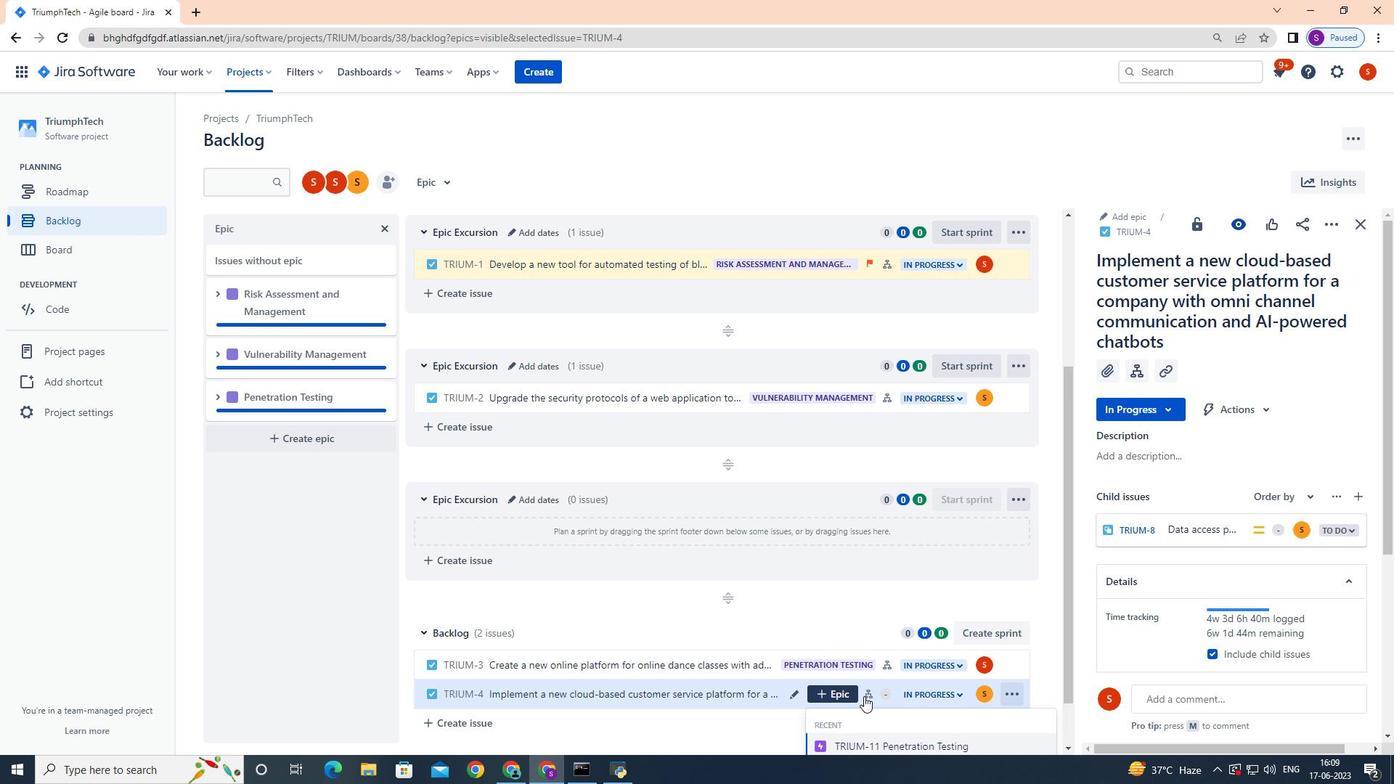 
Action: Mouse scrolled (917, 705) with delta (0, 0)
Screenshot: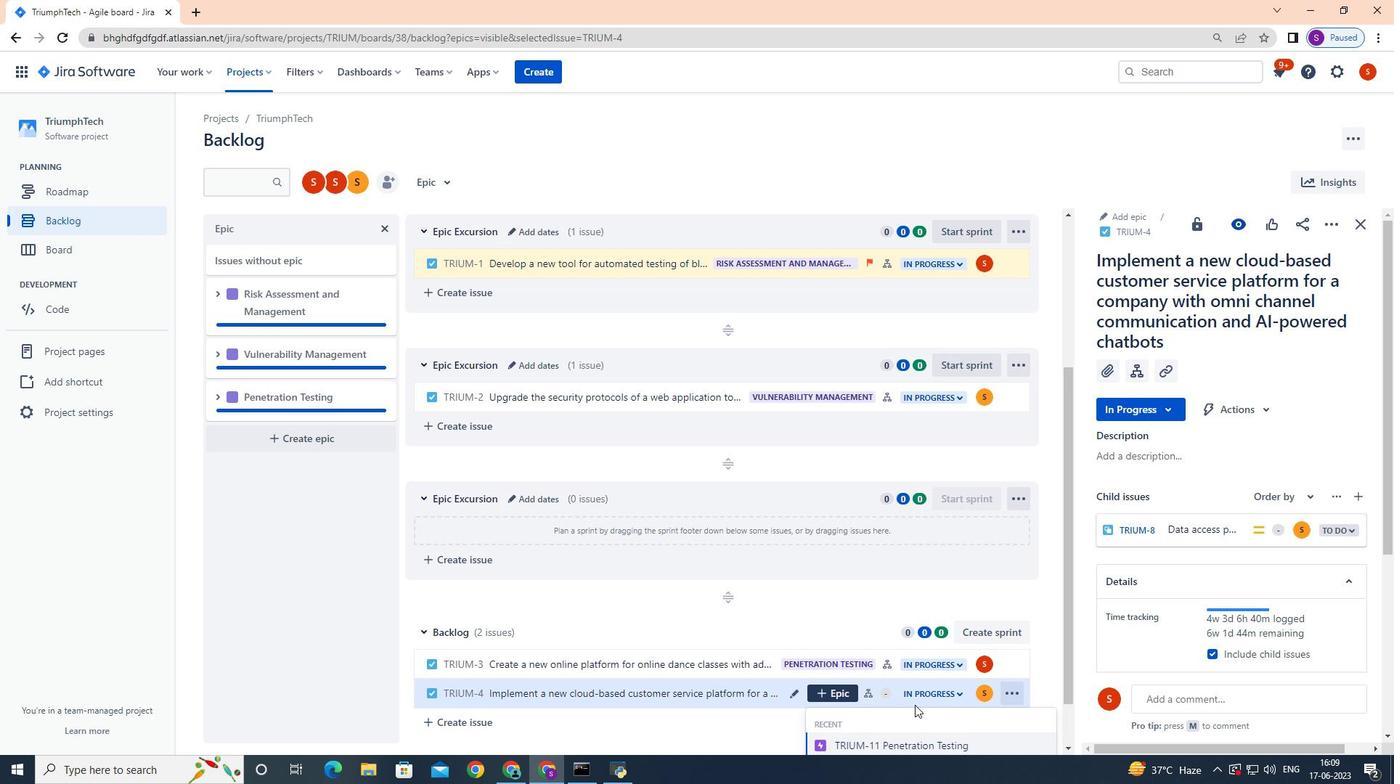 
Action: Mouse moved to (971, 723)
Screenshot: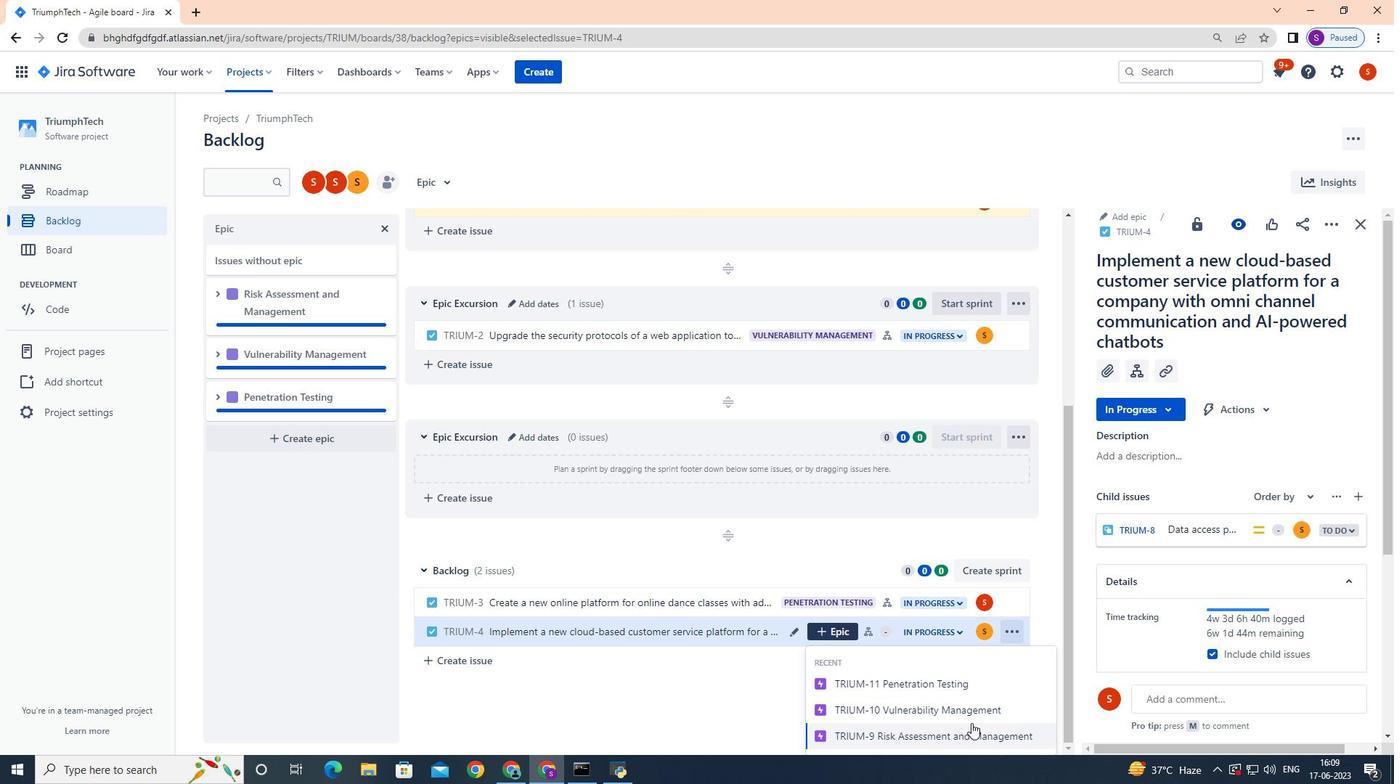 
Action: Mouse scrolled (971, 722) with delta (0, 0)
Screenshot: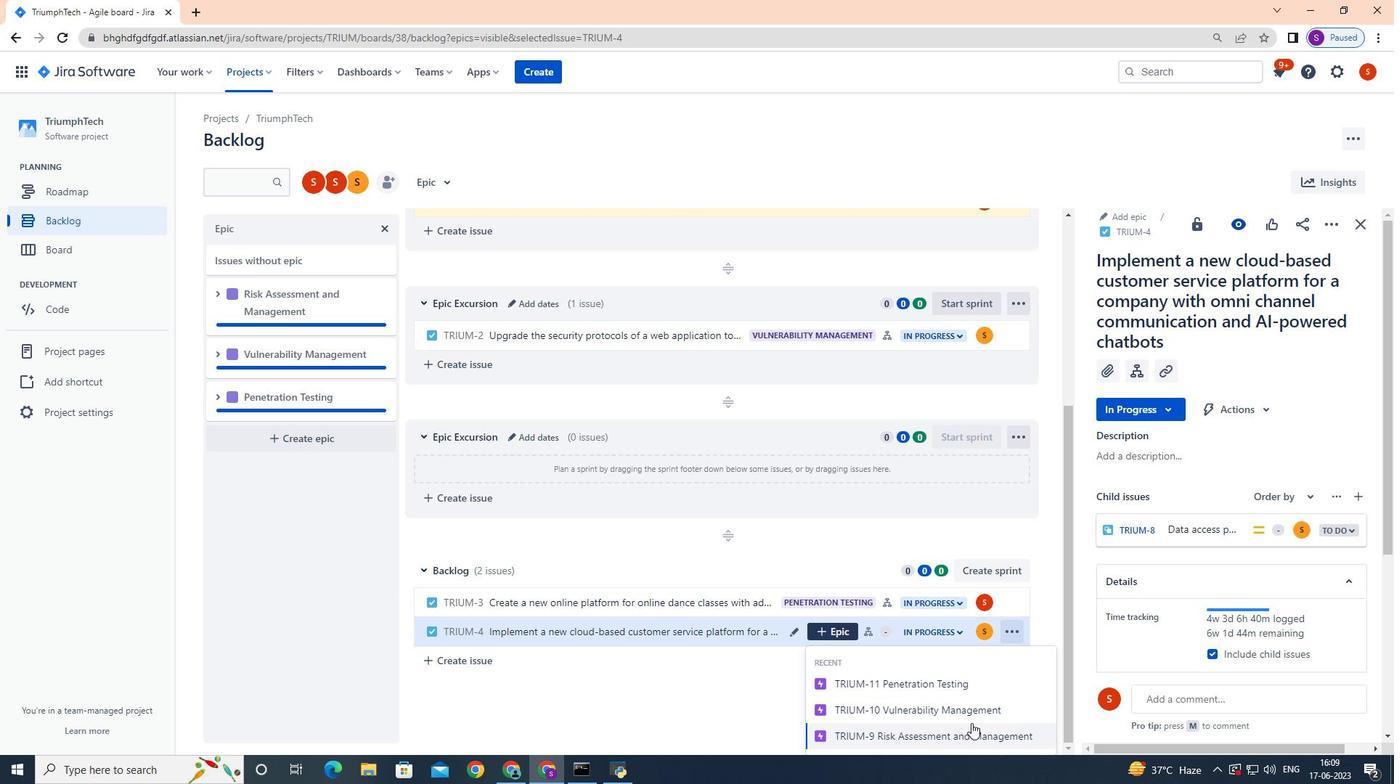 
Action: Mouse scrolled (971, 722) with delta (0, 0)
Screenshot: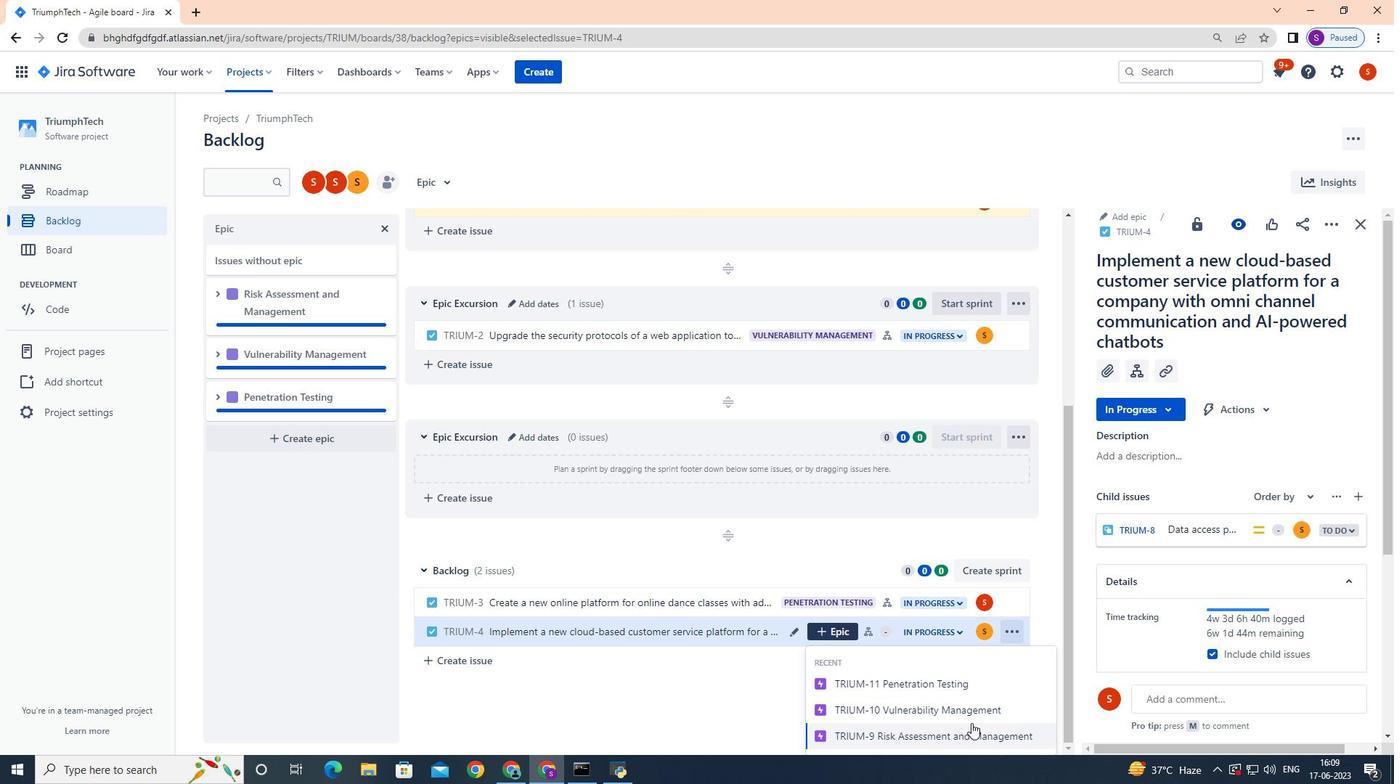 
Action: Mouse scrolled (971, 722) with delta (0, 0)
Screenshot: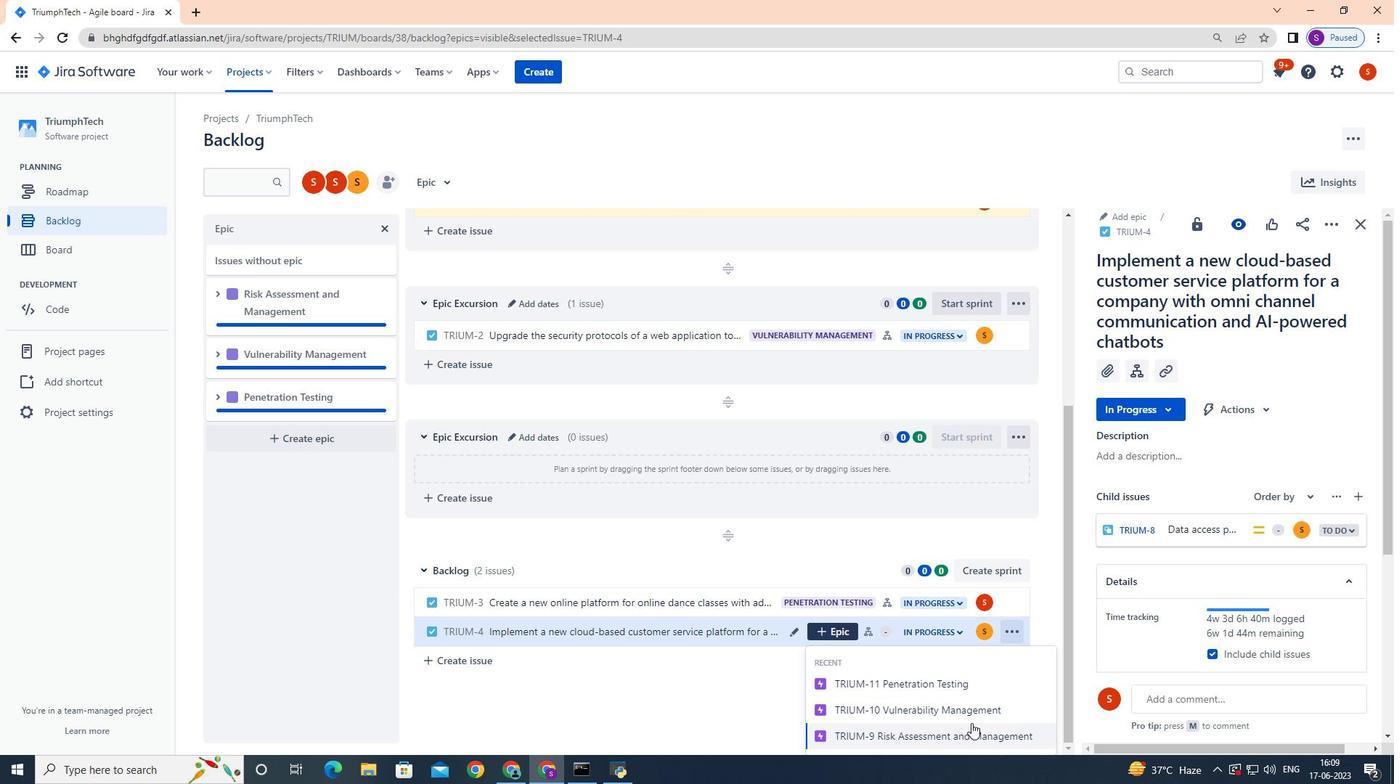 
Action: Mouse moved to (978, 734)
Screenshot: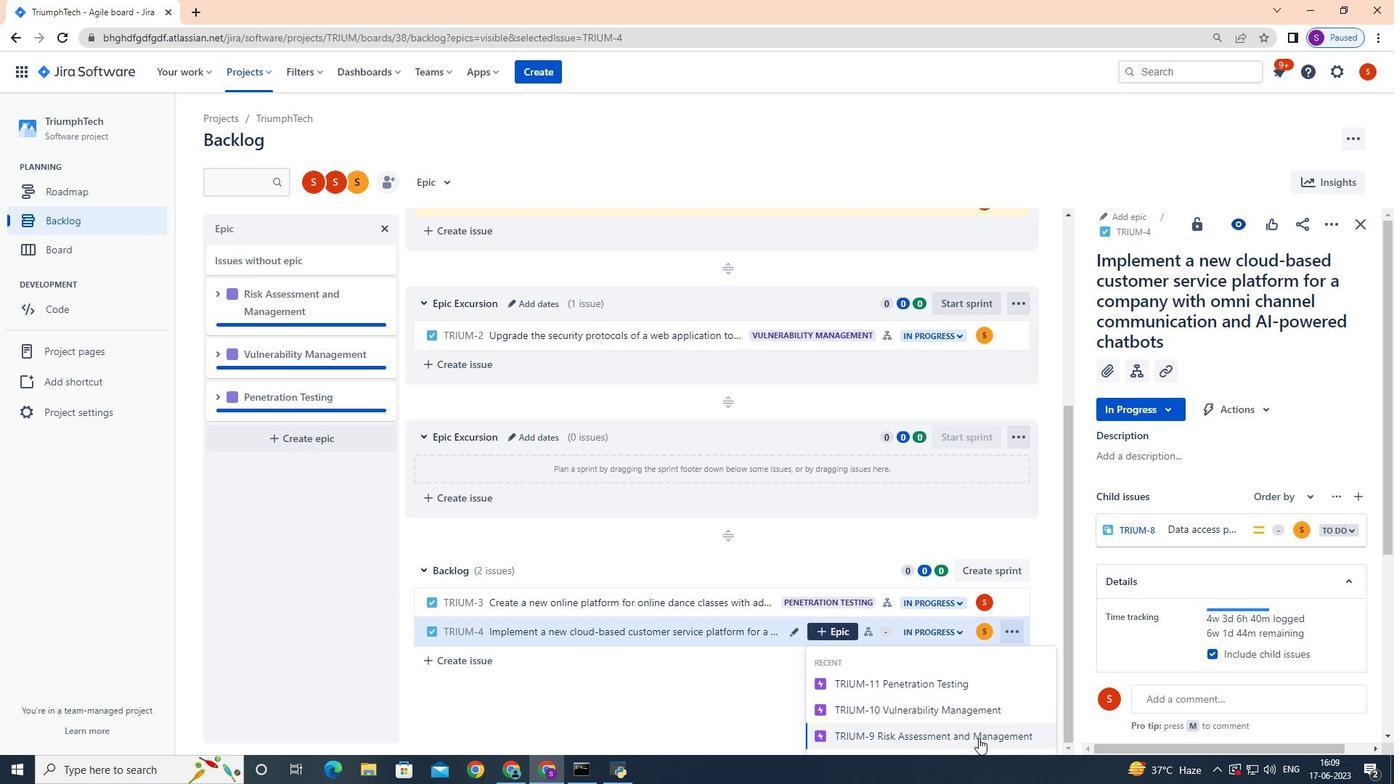 
Action: Mouse pressed left at (978, 734)
Screenshot: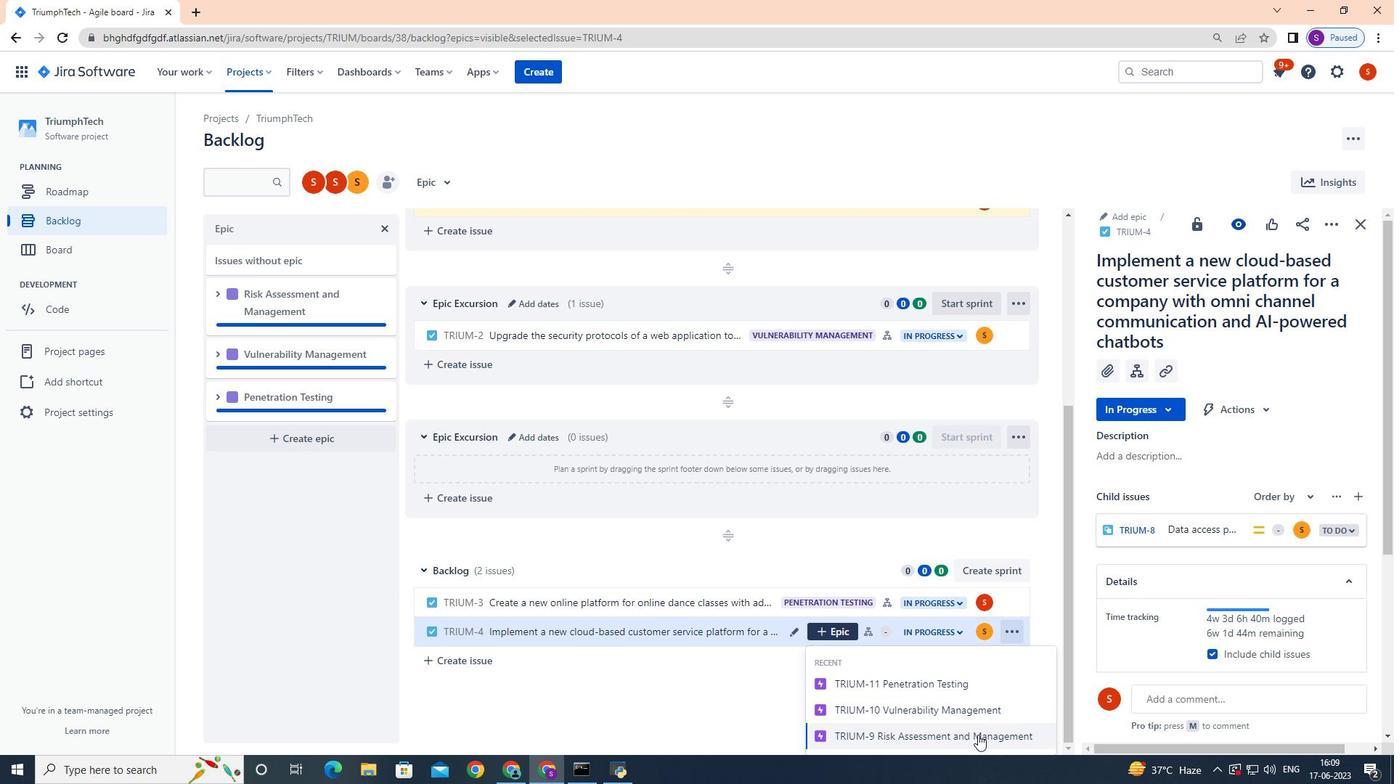 
Action: Mouse moved to (971, 733)
Screenshot: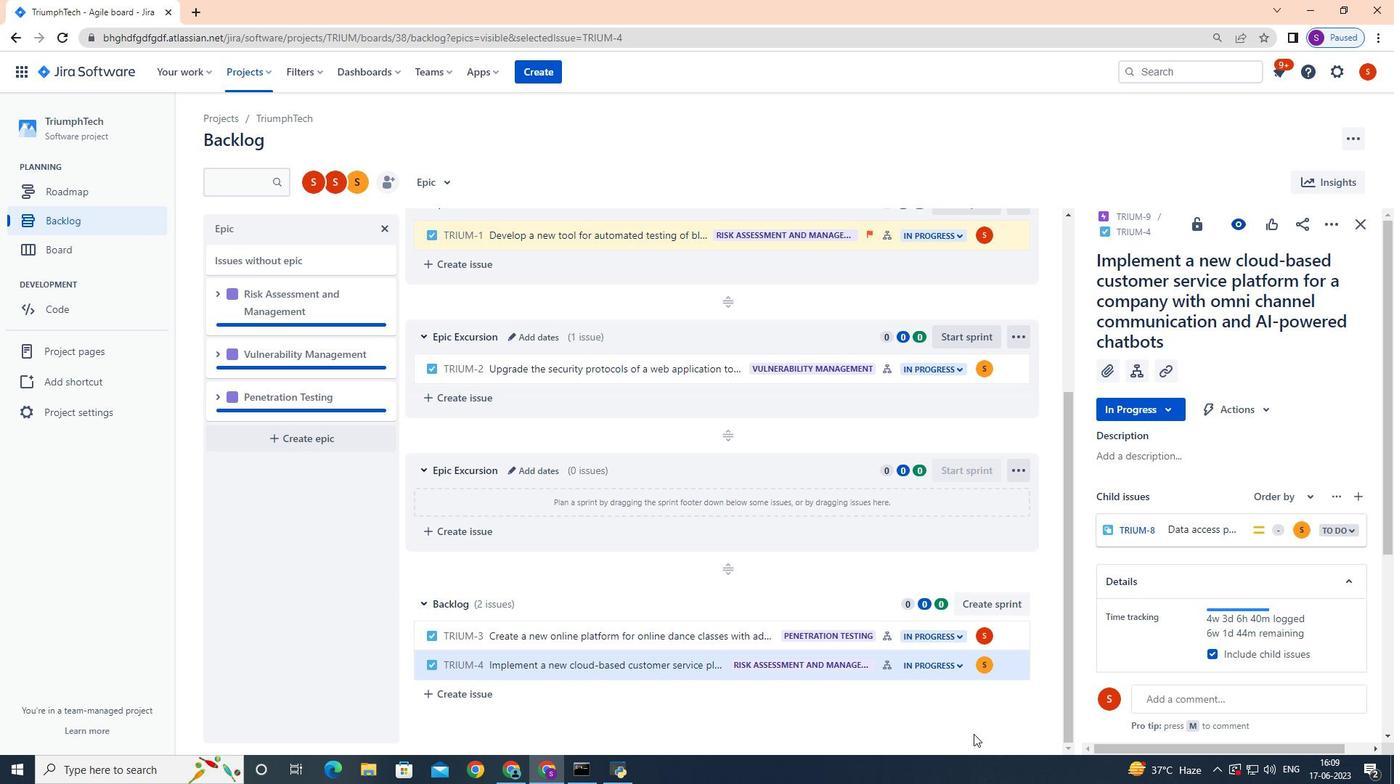 
